 Task: Add a signature Kelvin Lee containing With heartfelt thanks and warm wishes, Kelvin Lee to email address softage.6@softage.net and add a folder Chemicals
Action: Mouse moved to (116, 112)
Screenshot: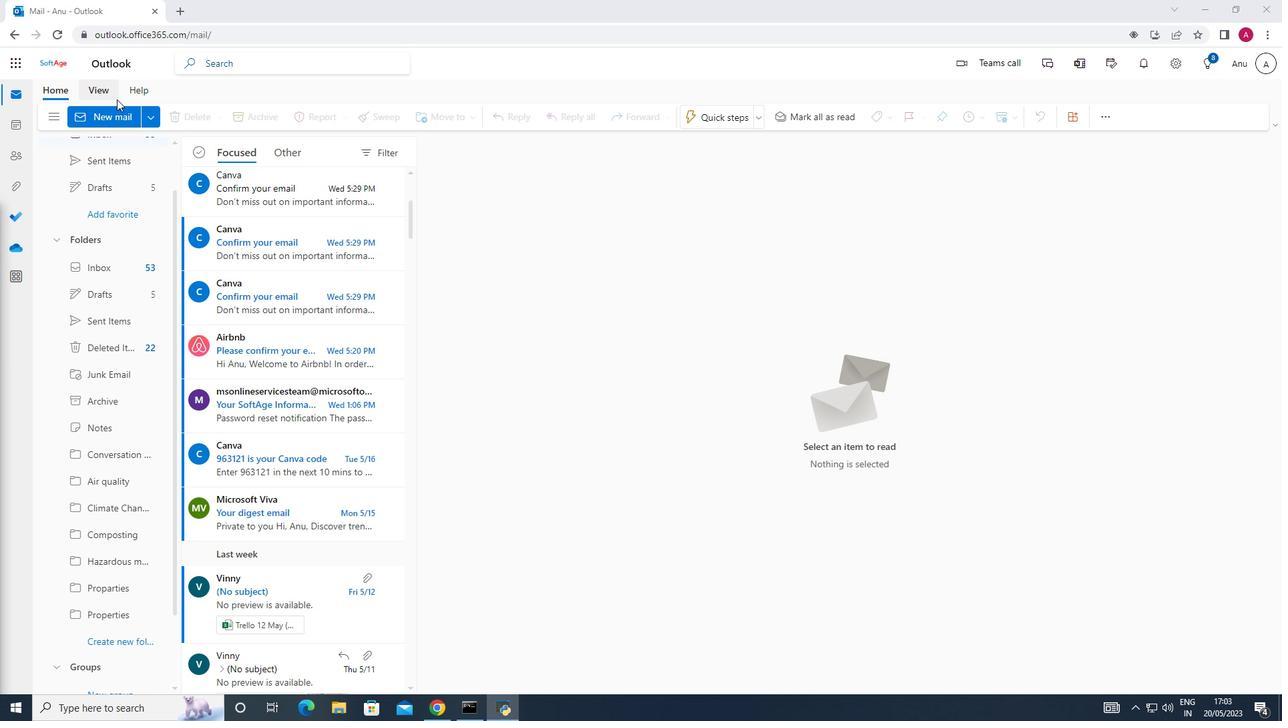 
Action: Mouse pressed left at (116, 112)
Screenshot: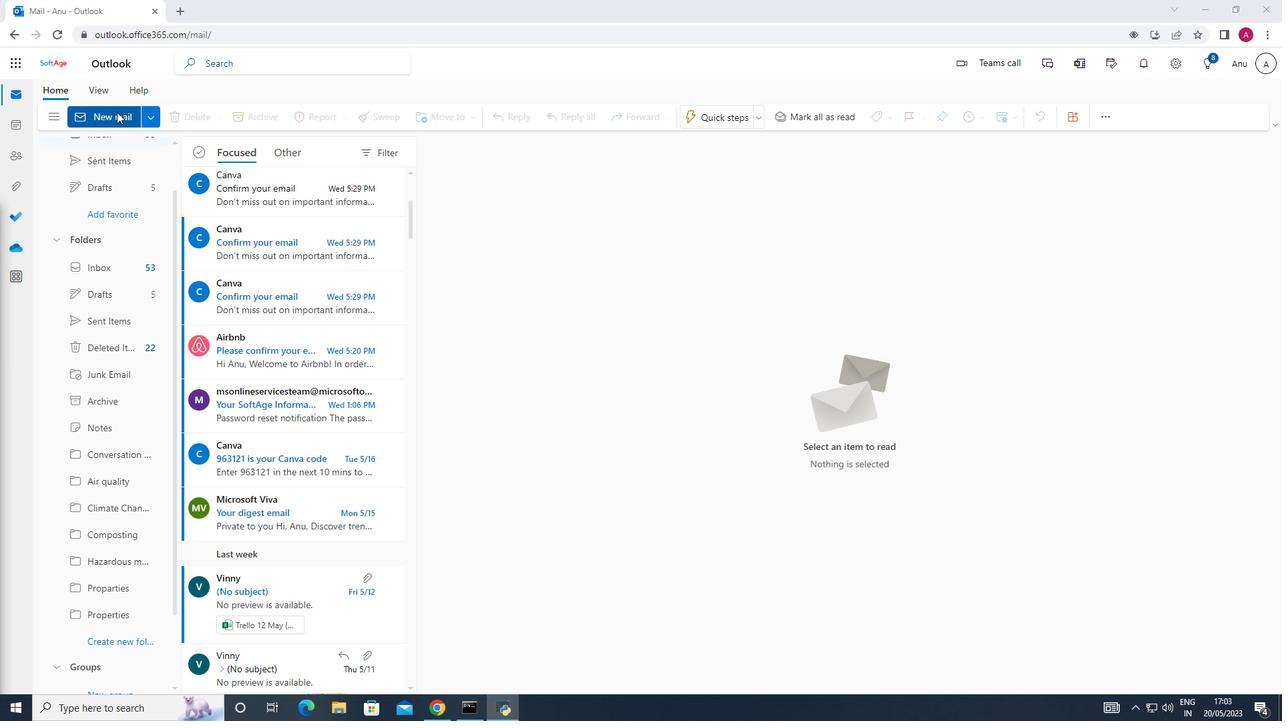 
Action: Mouse moved to (913, 117)
Screenshot: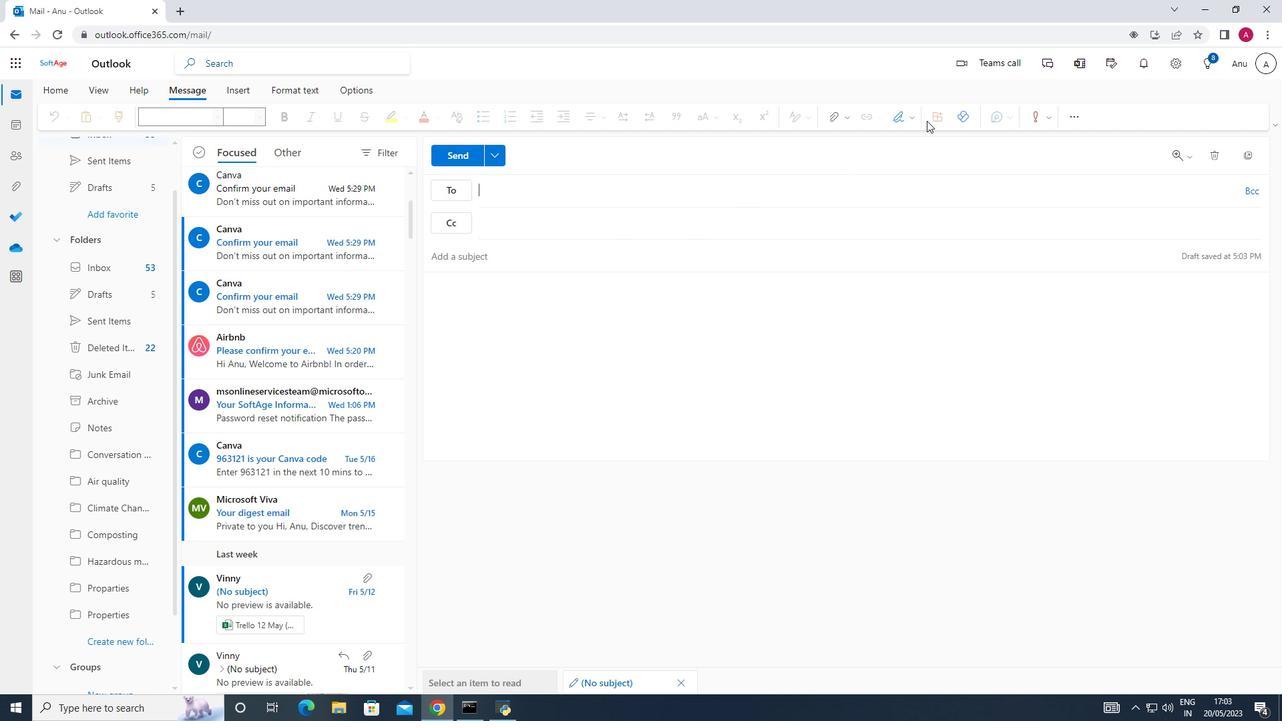 
Action: Mouse pressed left at (913, 117)
Screenshot: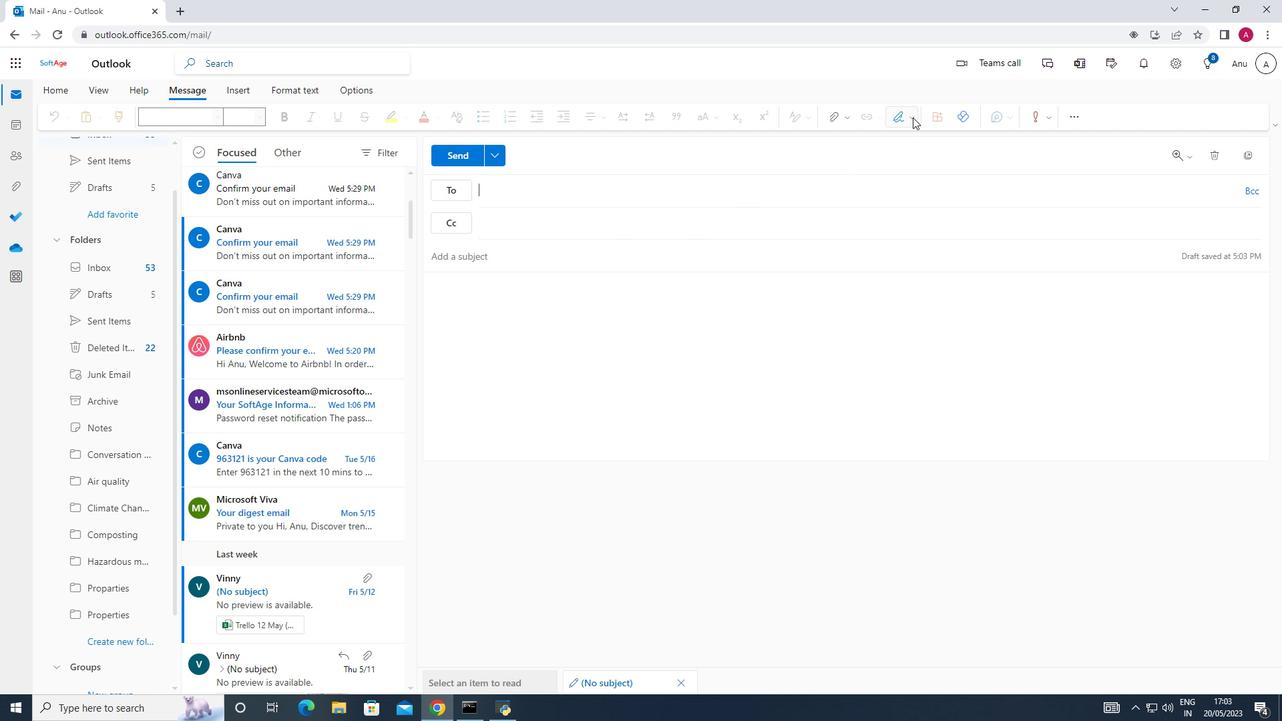 
Action: Mouse moved to (895, 168)
Screenshot: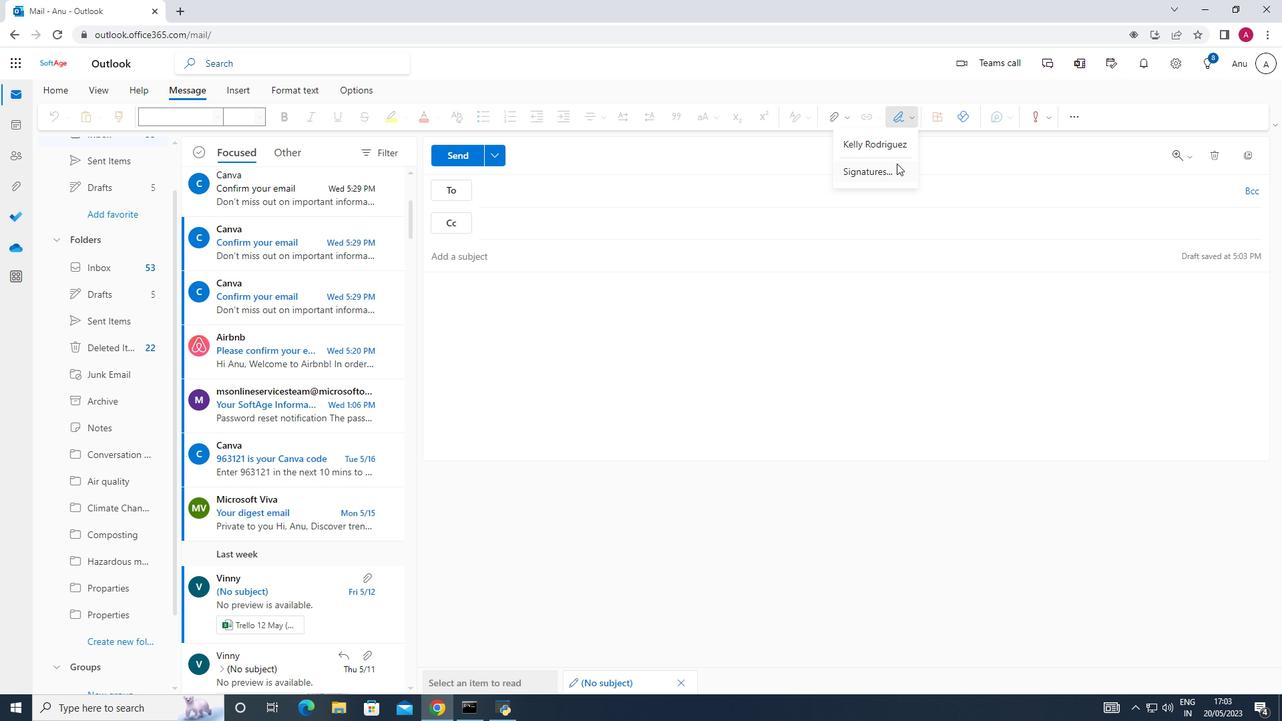 
Action: Mouse pressed left at (895, 168)
Screenshot: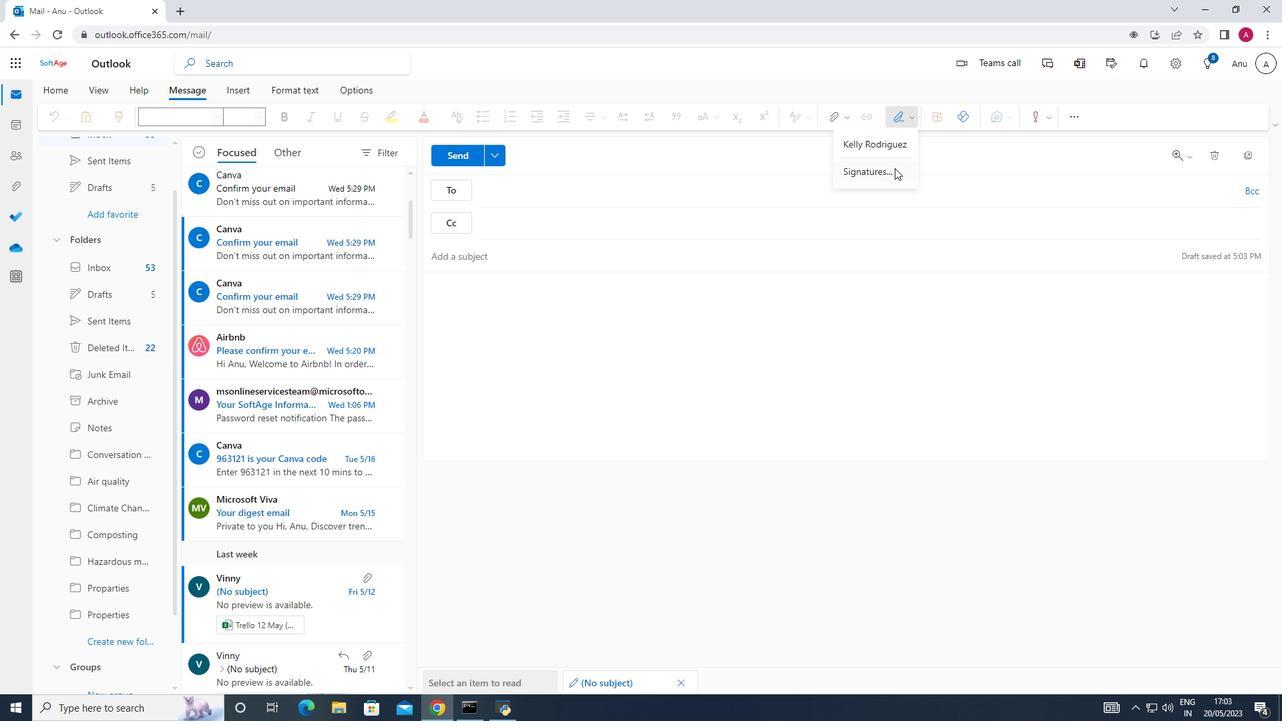 
Action: Mouse moved to (892, 220)
Screenshot: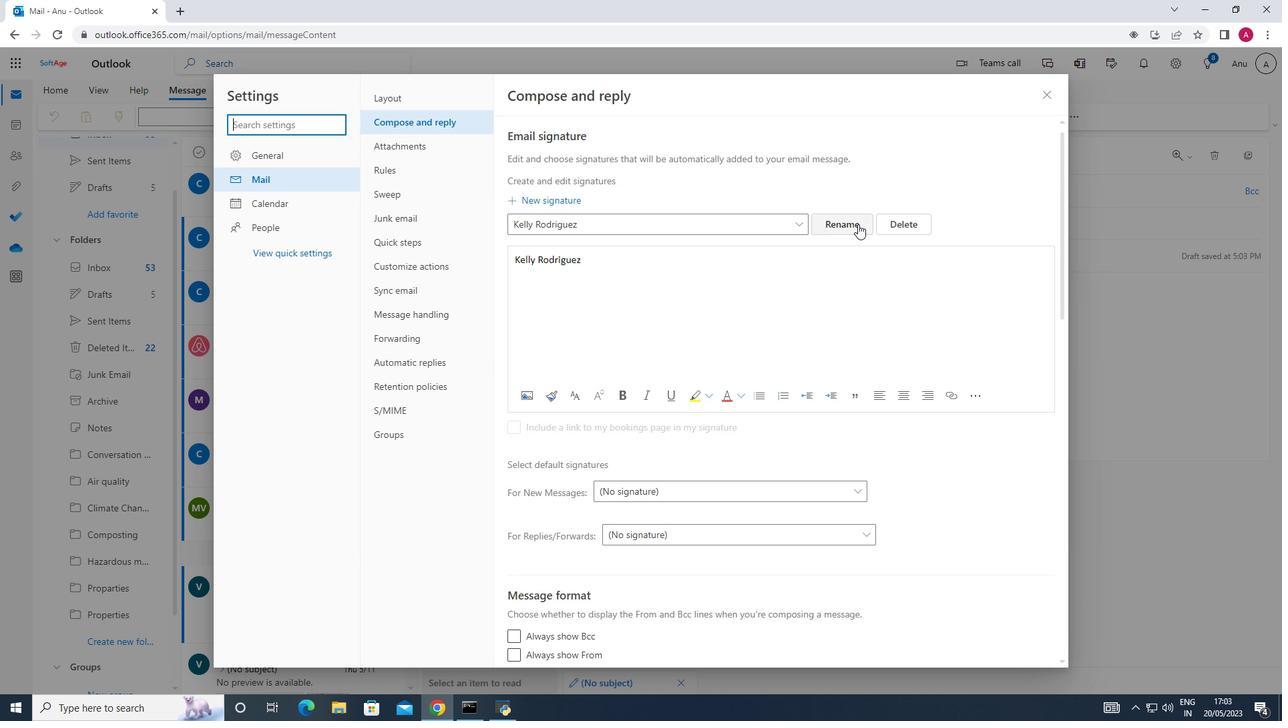 
Action: Mouse pressed left at (892, 220)
Screenshot: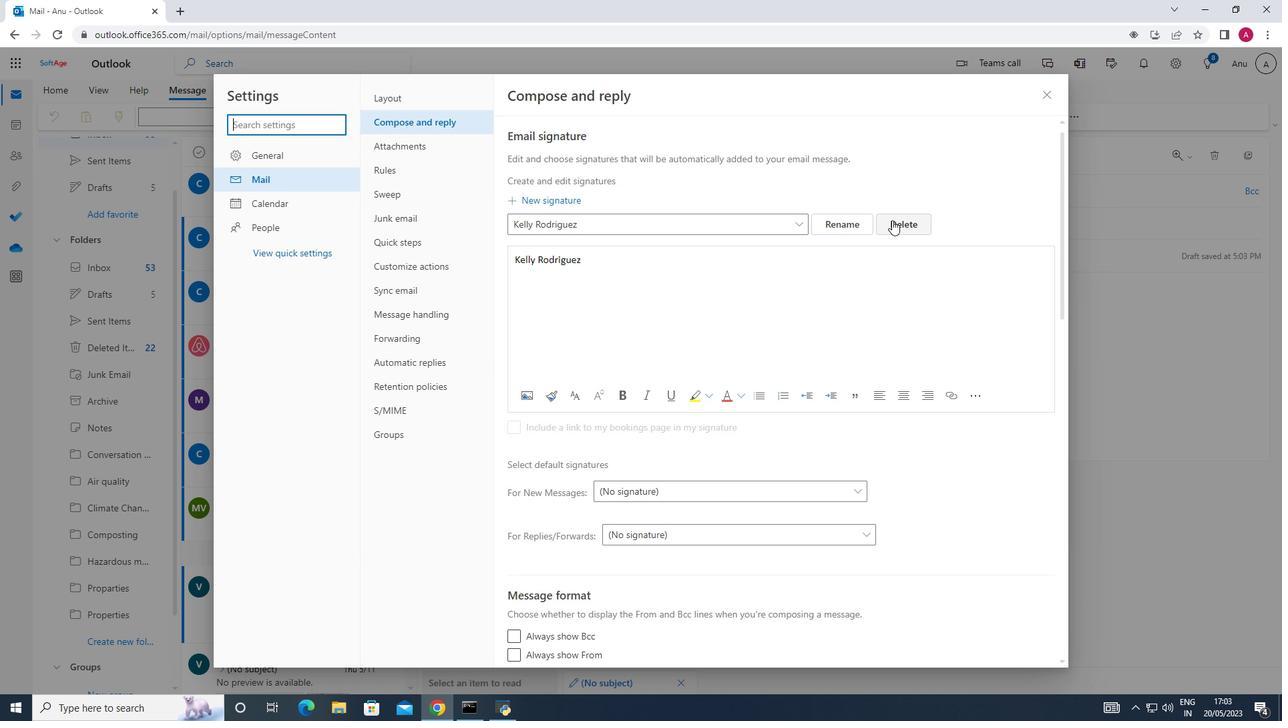 
Action: Mouse moved to (559, 223)
Screenshot: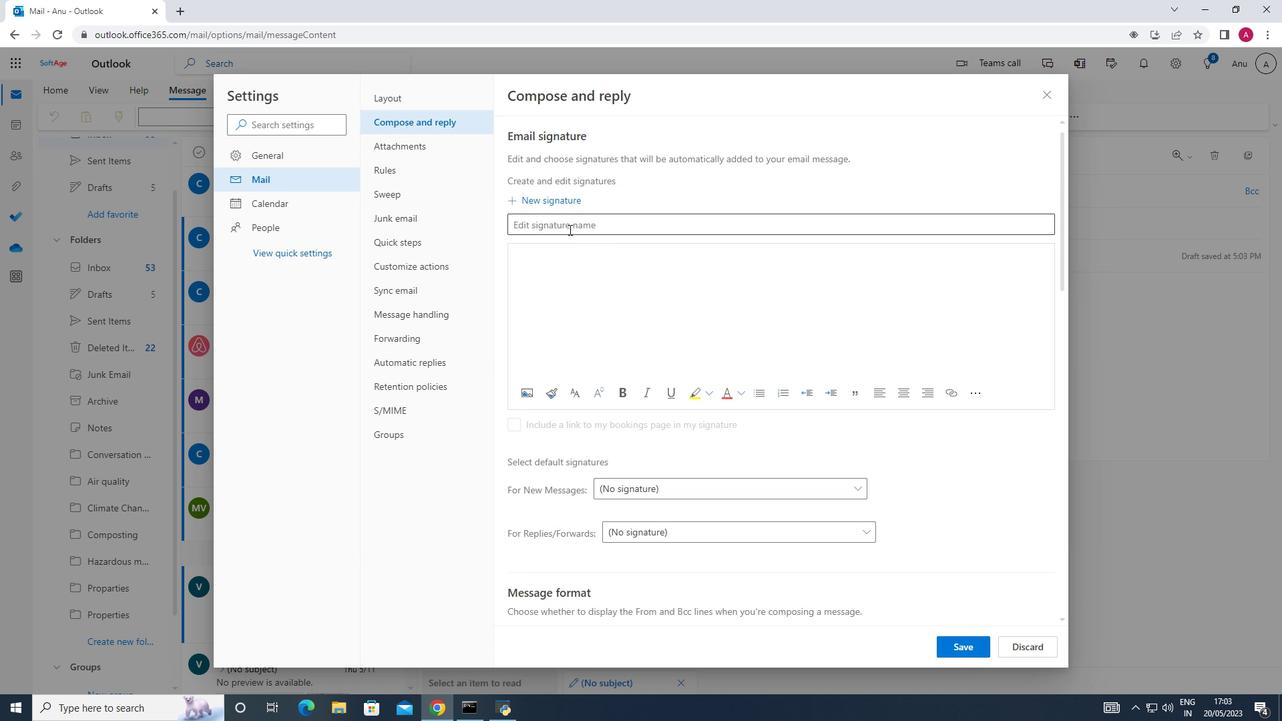 
Action: Mouse pressed left at (559, 223)
Screenshot: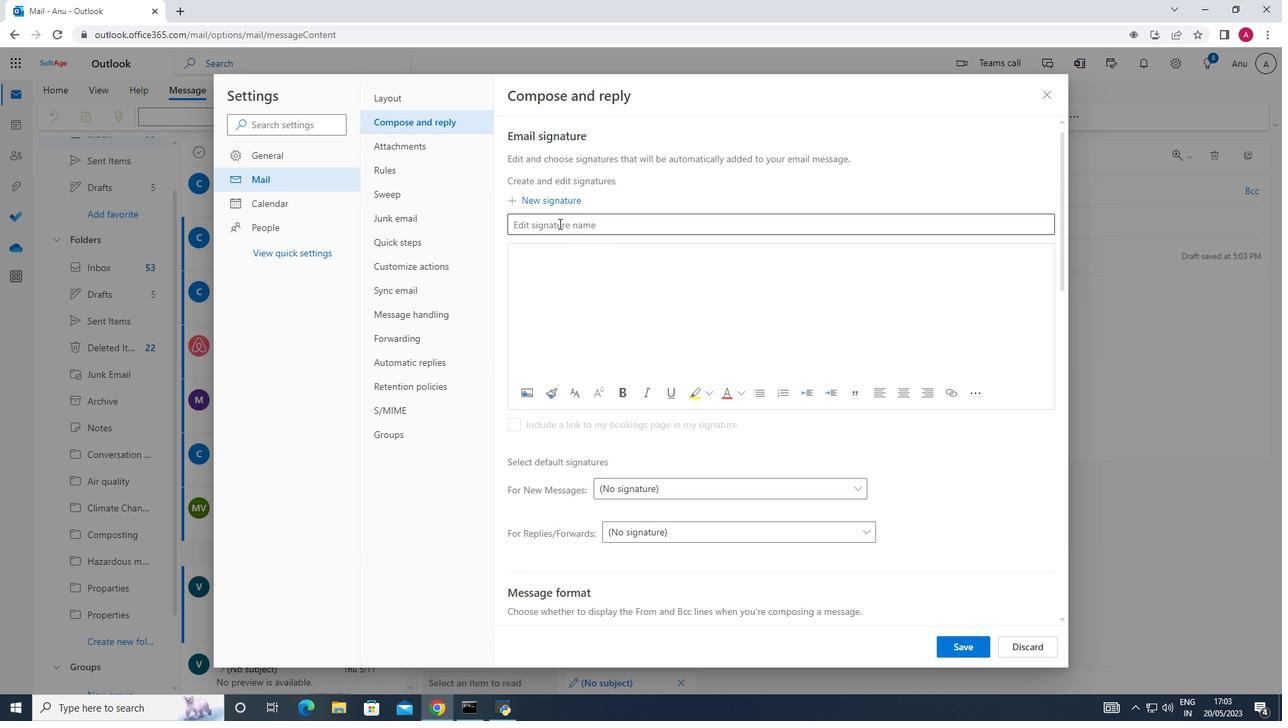 
Action: Mouse moved to (557, 221)
Screenshot: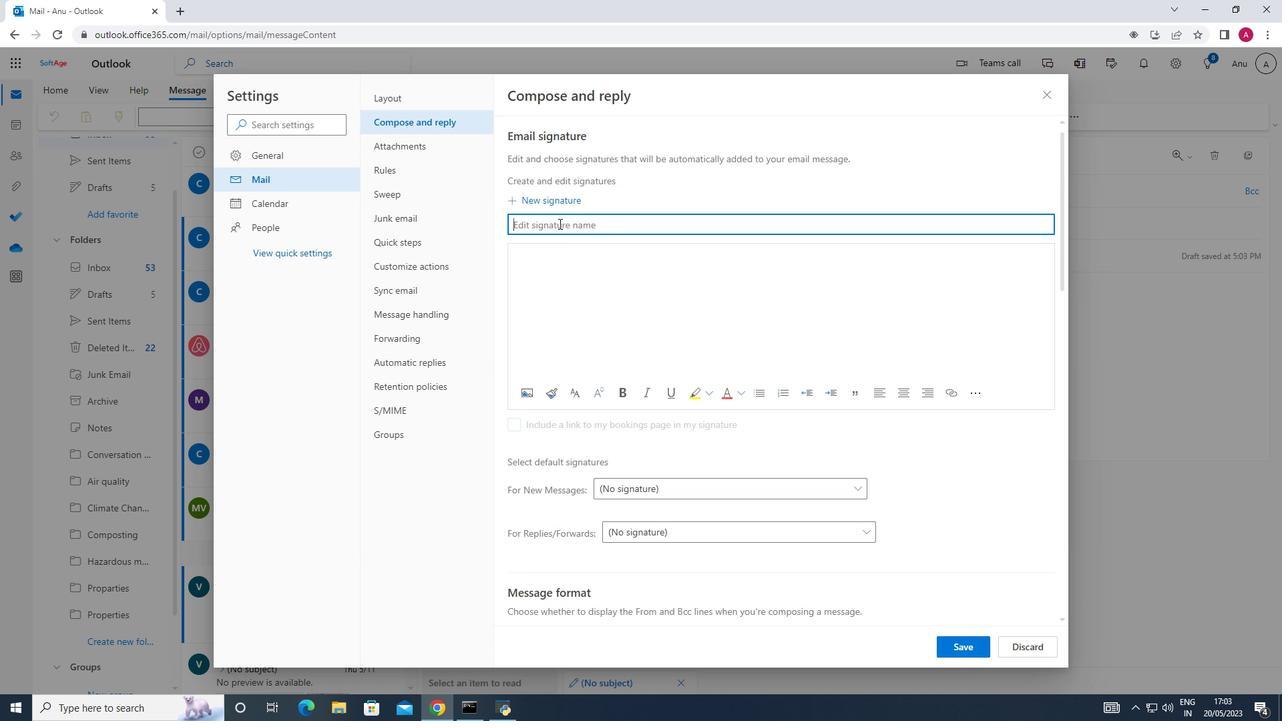 
Action: Key pressed <Key.shift>Kelvin<Key.space><Key.shift>Lee
Screenshot: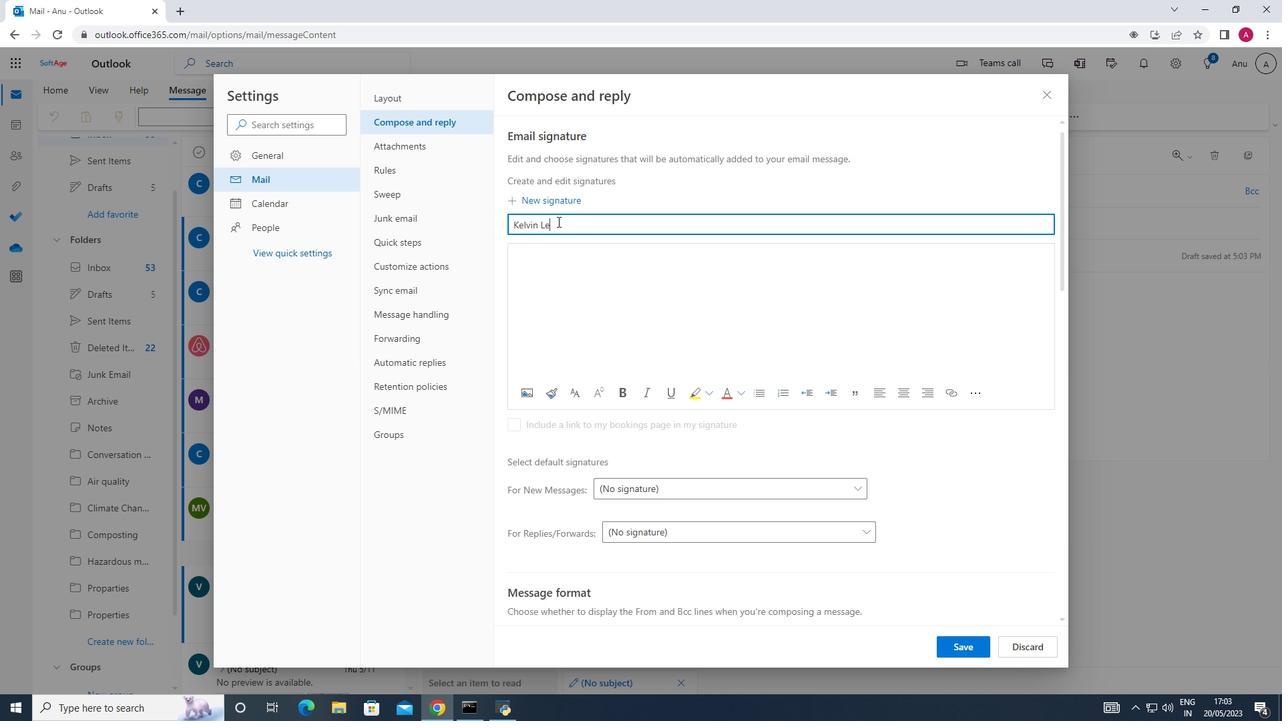 
Action: Mouse moved to (535, 248)
Screenshot: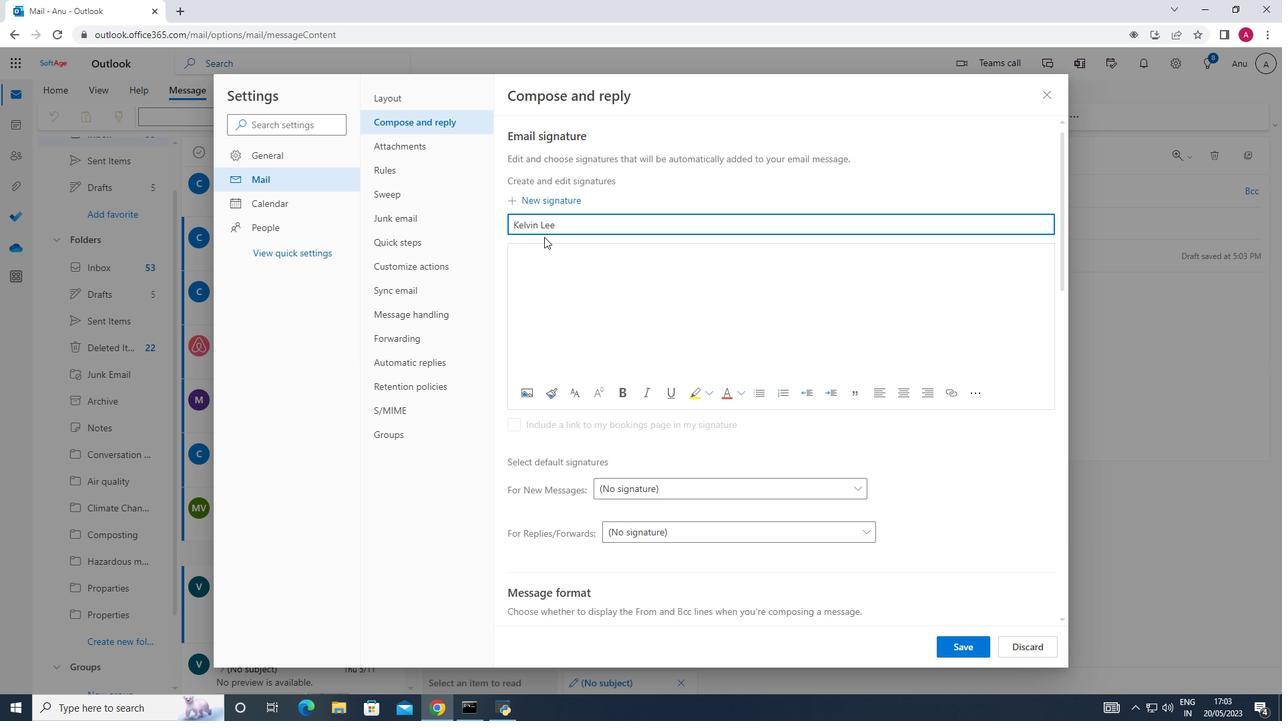 
Action: Mouse pressed left at (535, 248)
Screenshot: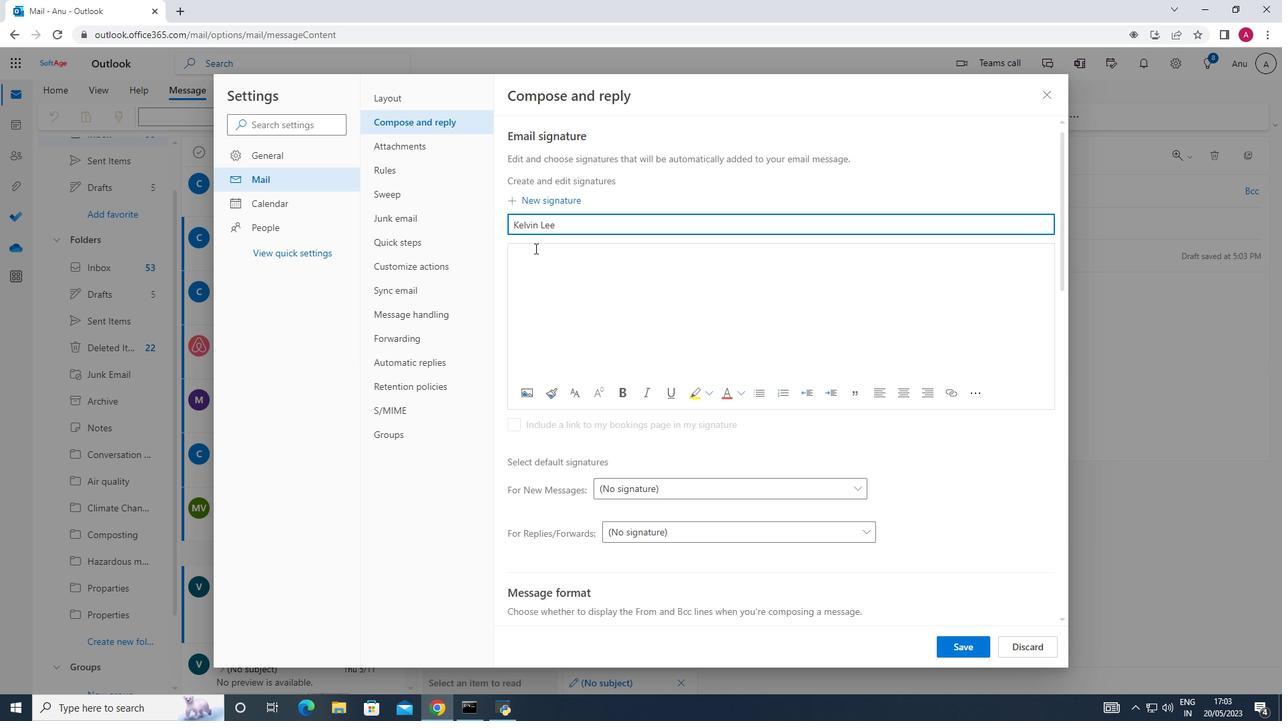 
Action: Key pressed <Key.shift><Key.shift><Key.shift><Key.shift><Key.shift><Key.shift><Key.shift><Key.shift>Kelvin<Key.space><Key.shift>Lee
Screenshot: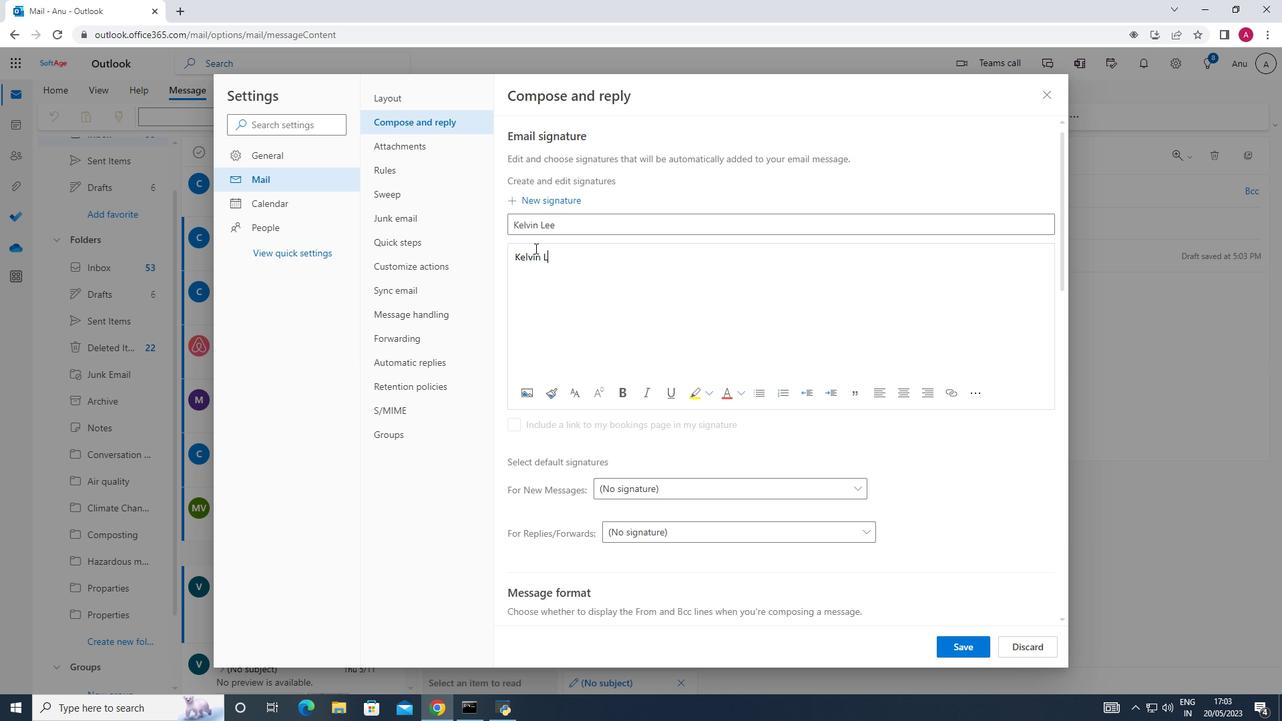 
Action: Mouse moved to (970, 648)
Screenshot: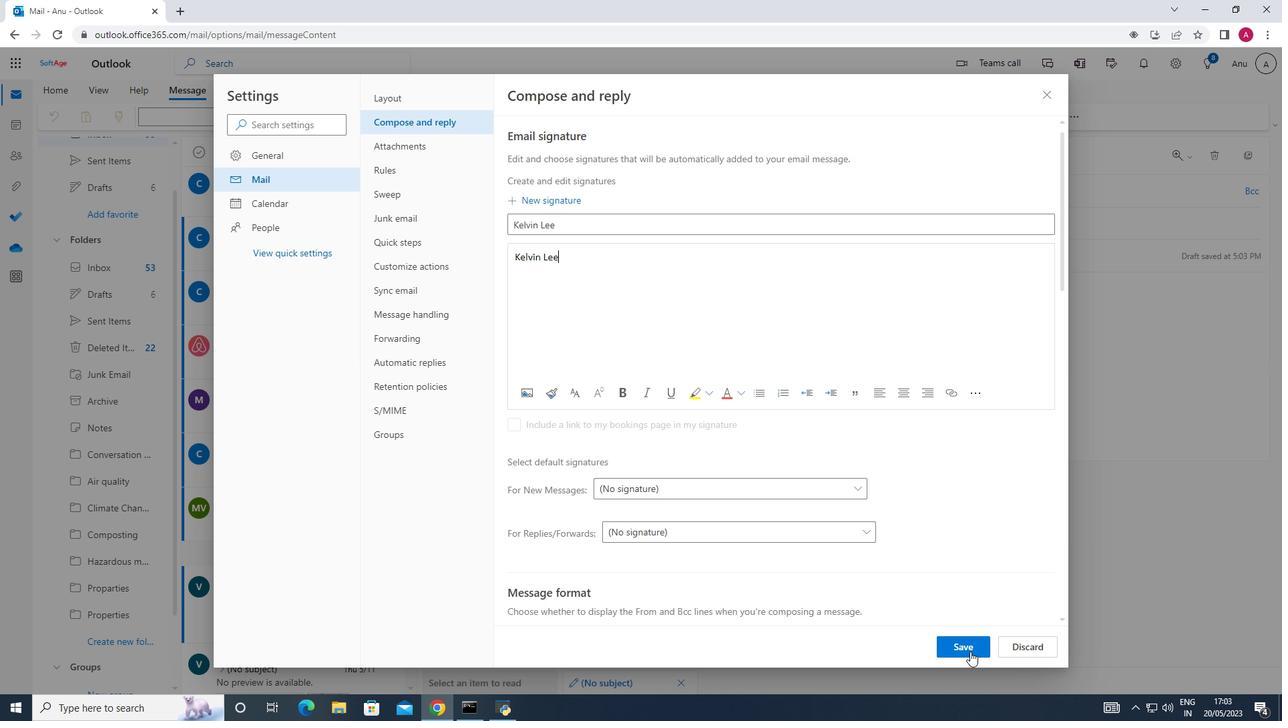 
Action: Mouse pressed left at (970, 648)
Screenshot: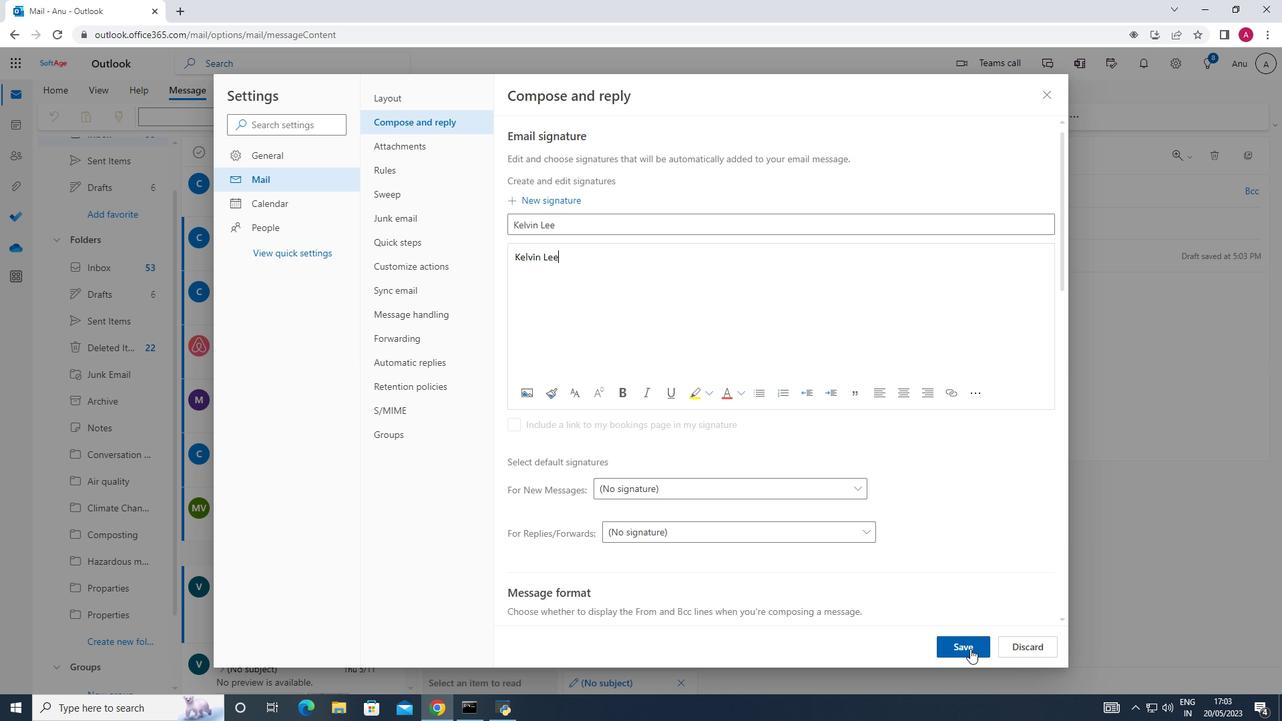 
Action: Mouse moved to (1046, 89)
Screenshot: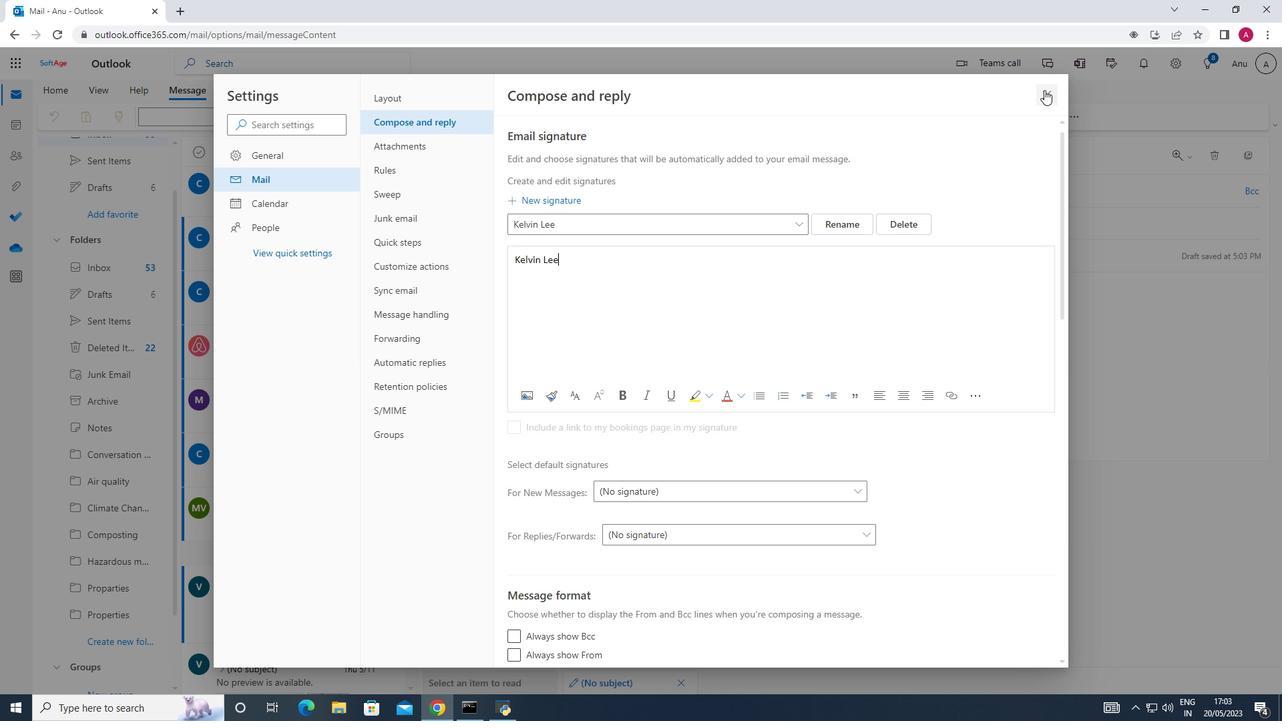 
Action: Mouse pressed left at (1046, 89)
Screenshot: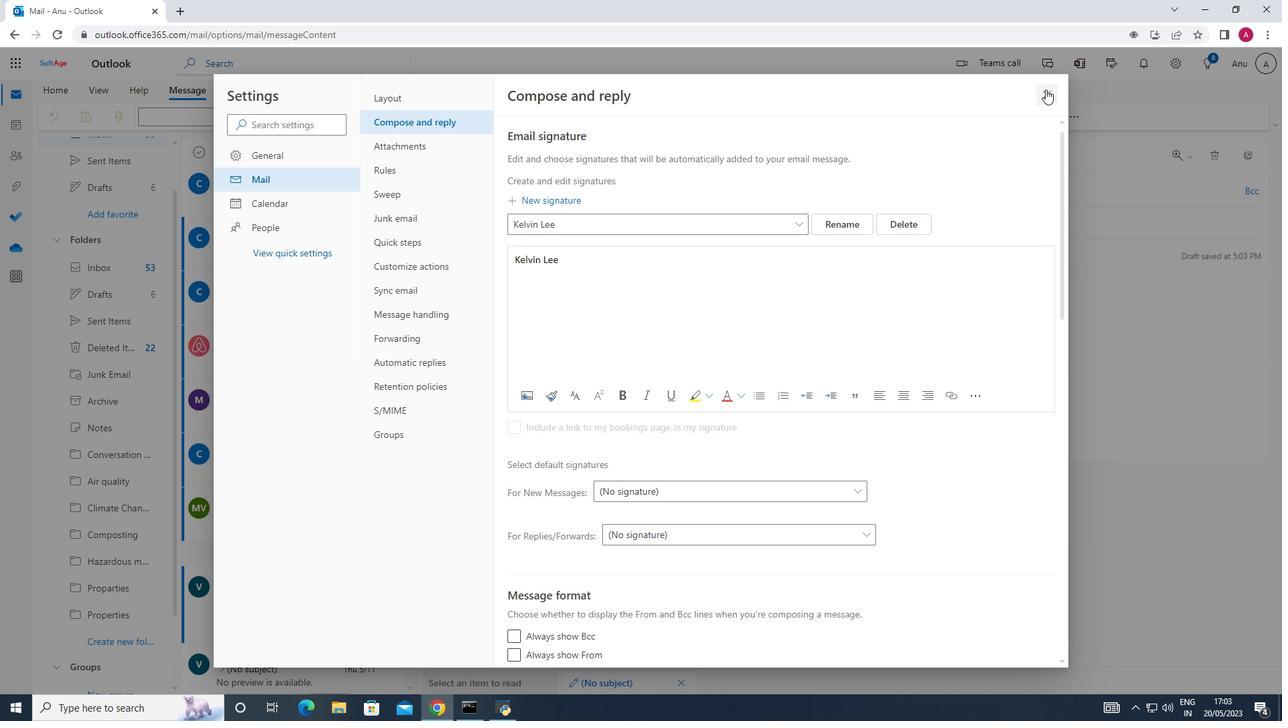 
Action: Mouse moved to (454, 262)
Screenshot: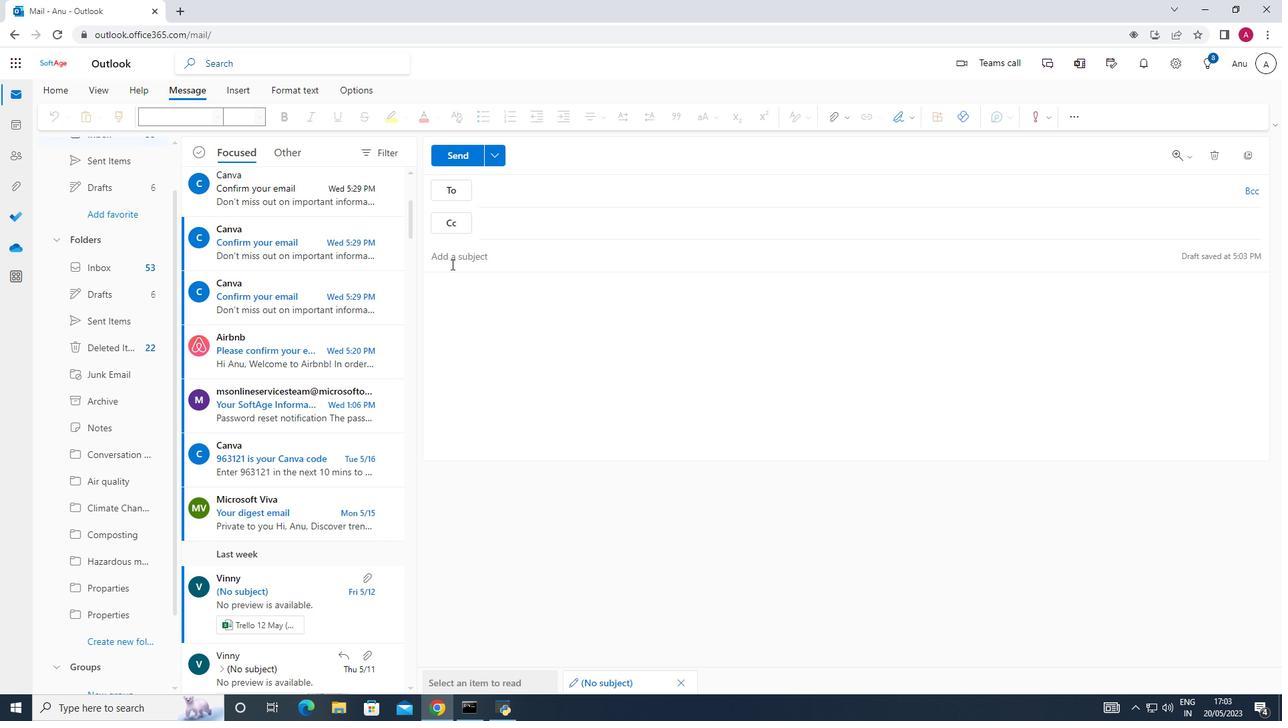 
Action: Mouse pressed left at (454, 262)
Screenshot: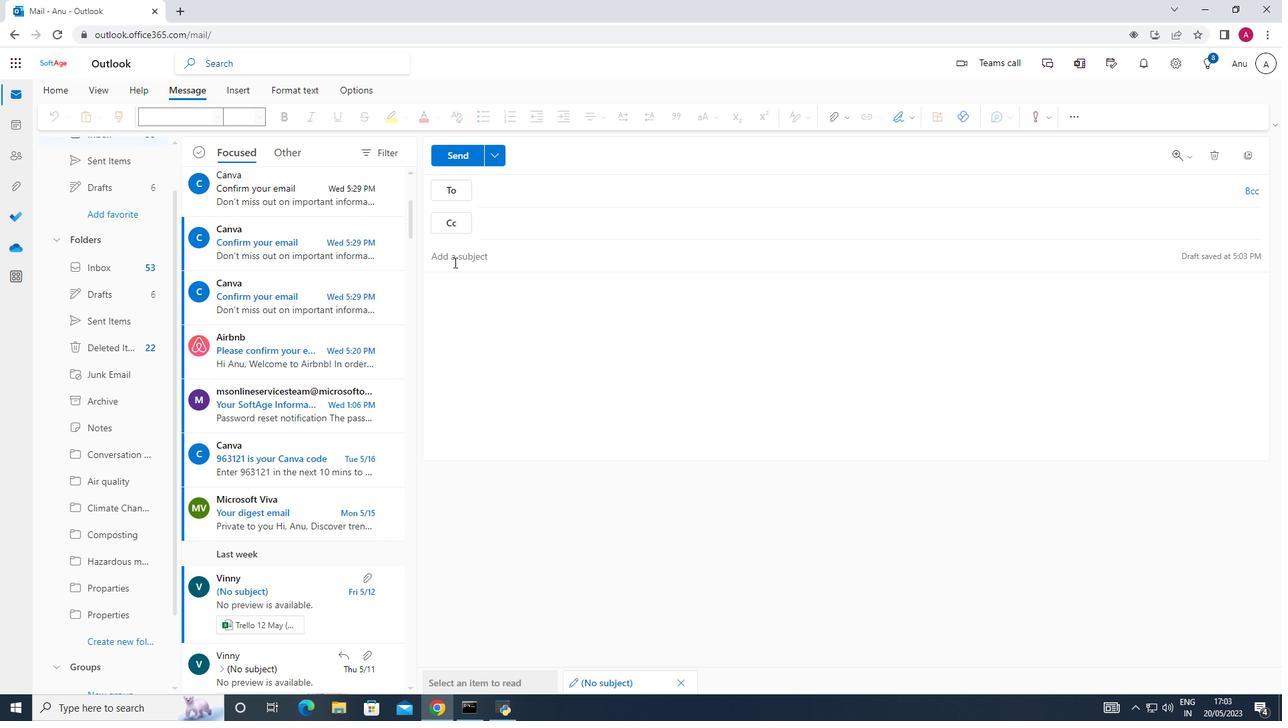 
Action: Key pressed <Key.shift><Key.shift>Heartfelt<Key.space><Key.shift>Thanks<Key.space><Key.shift>And<Key.space><Key.shift><Key.shift><Key.shift><Key.shift><Key.shift><Key.shift><Key.shift>Warm<Key.space><Key.shift><Key.shift><Key.shift>Wishes
Screenshot: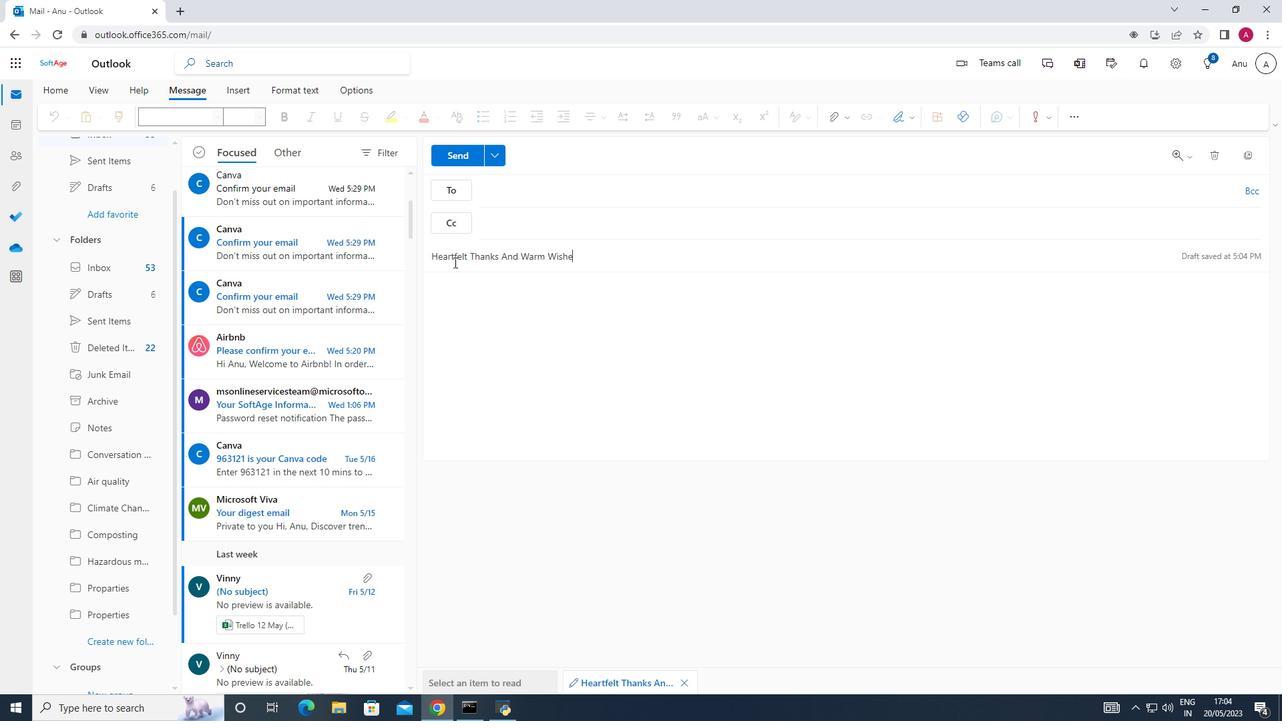 
Action: Mouse moved to (581, 261)
Screenshot: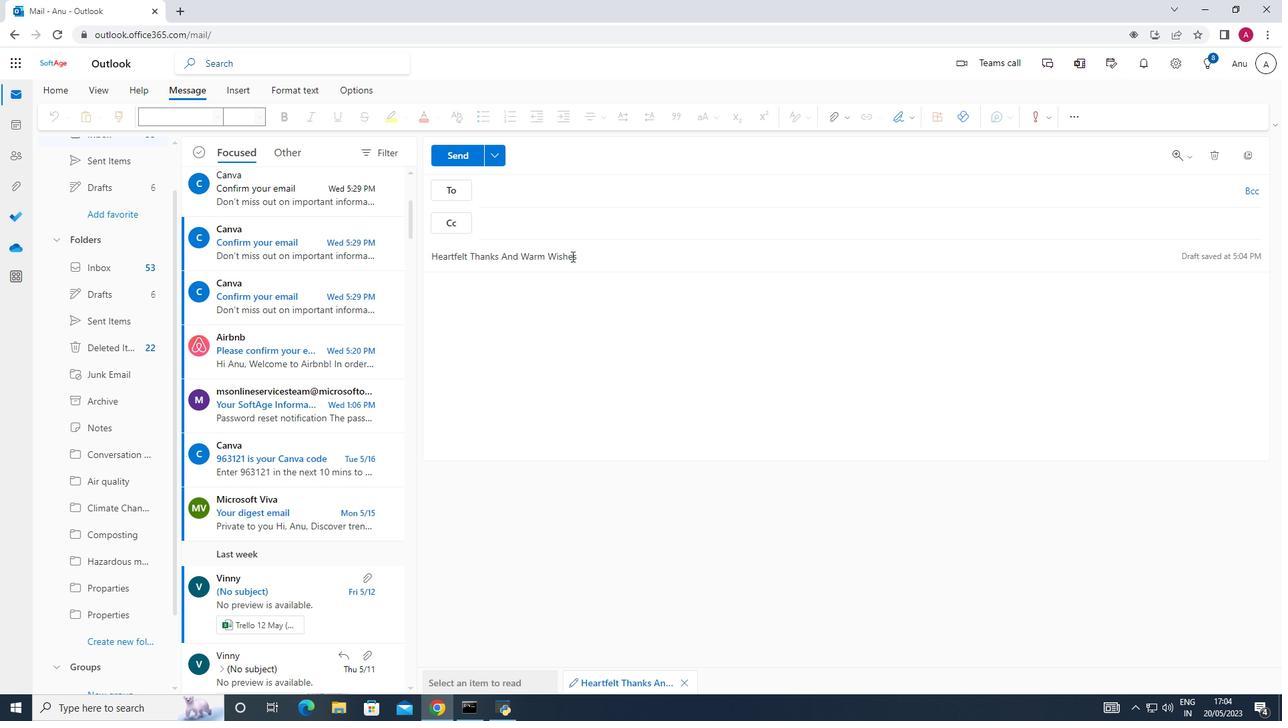 
Action: Mouse pressed left at (581, 261)
Screenshot: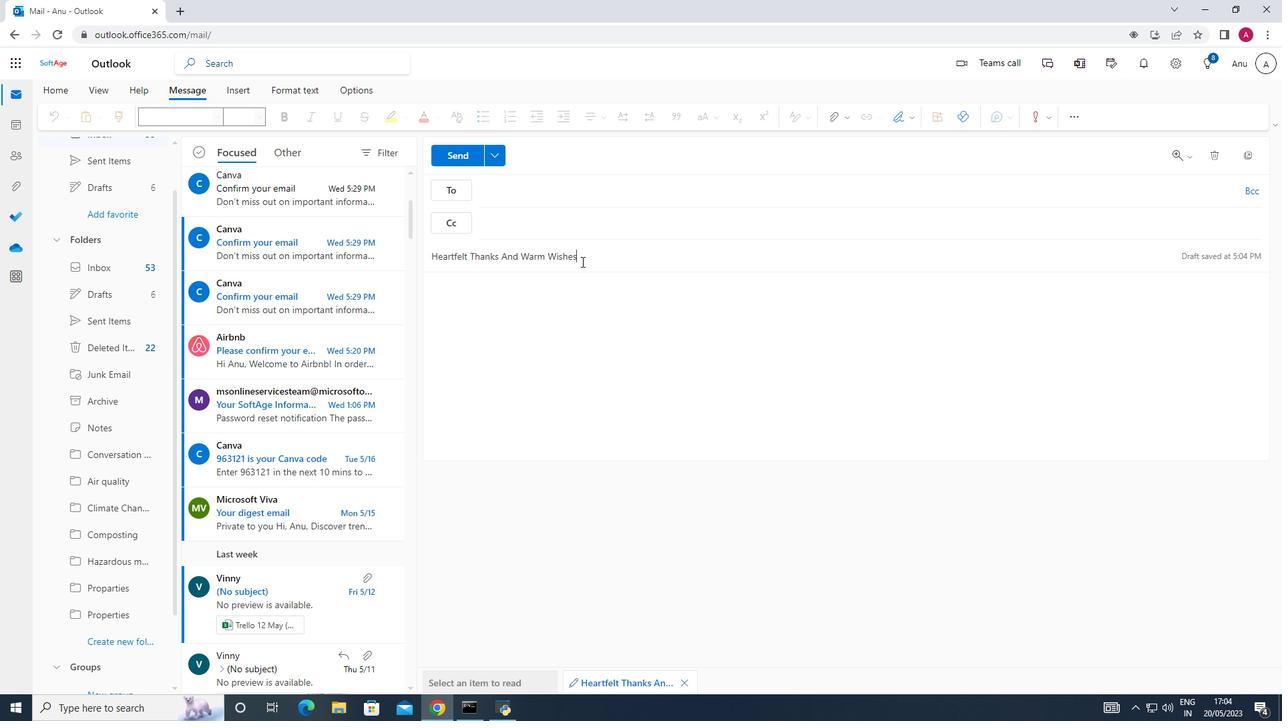 
Action: Mouse moved to (431, 261)
Screenshot: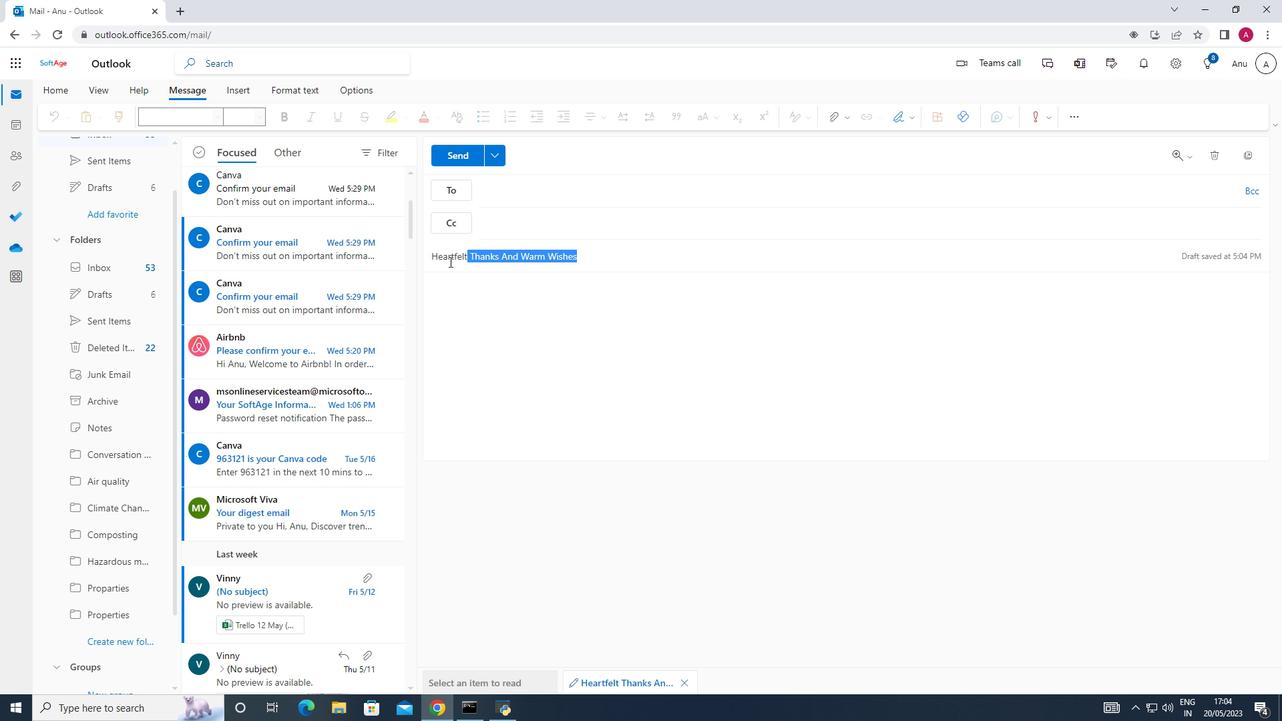 
Action: Key pressed ctrl+X
Screenshot: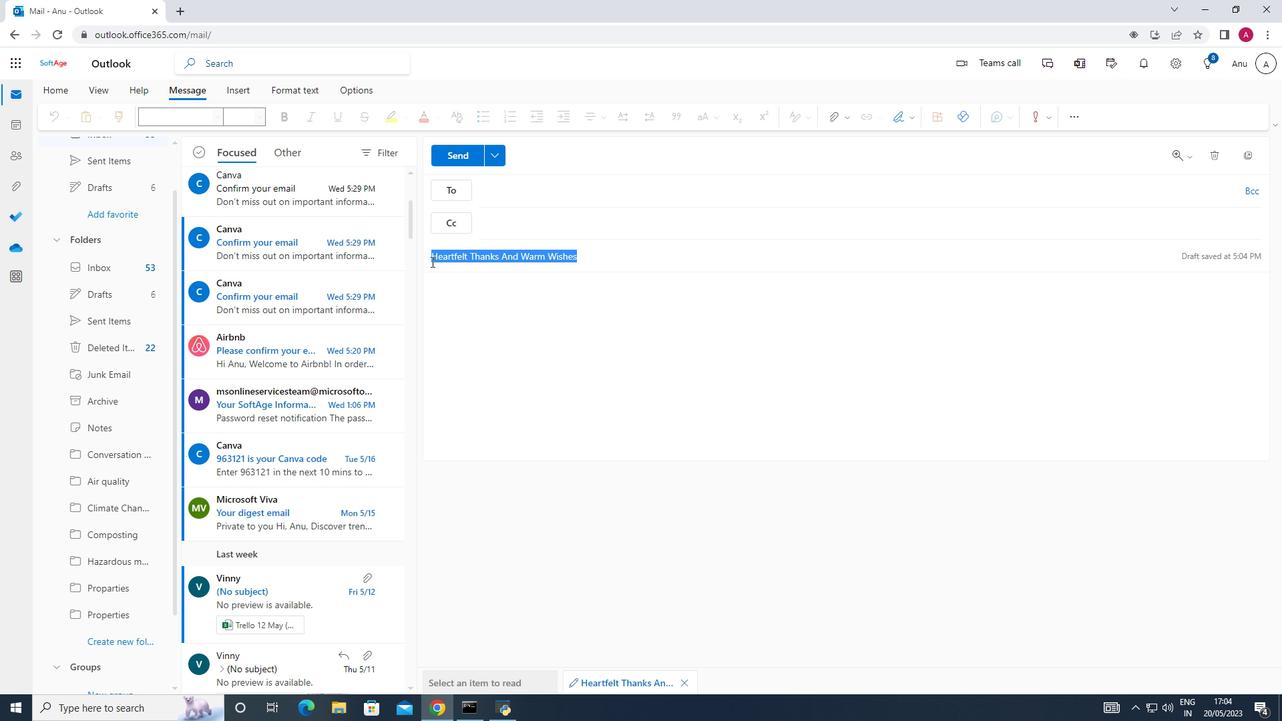 
Action: Mouse moved to (443, 303)
Screenshot: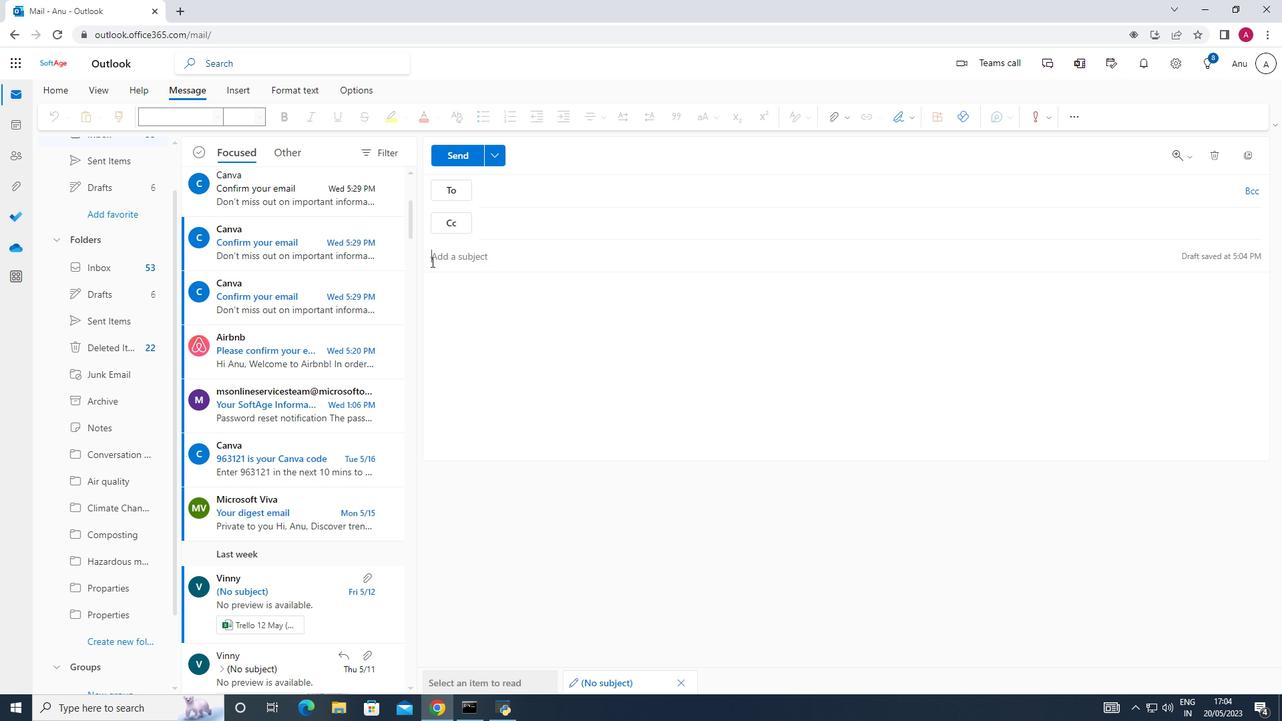 
Action: Mouse pressed left at (443, 303)
Screenshot: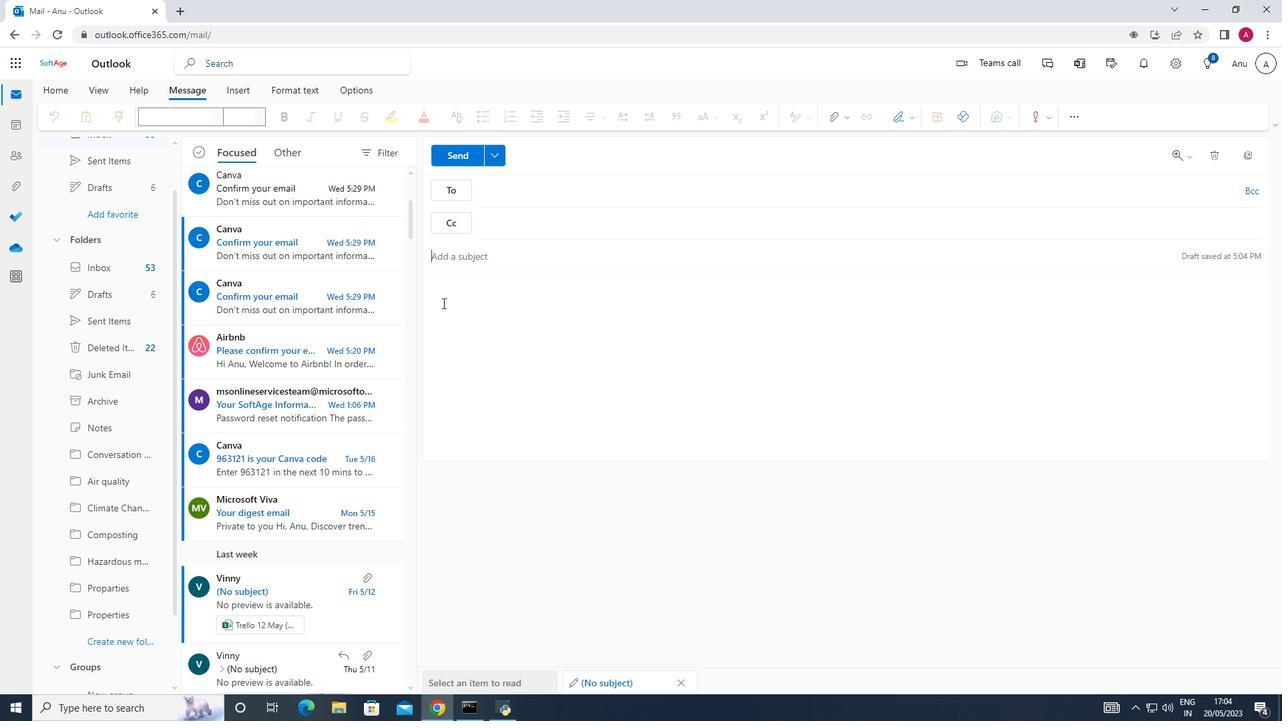 
Action: Key pressed ctrl+V
Screenshot: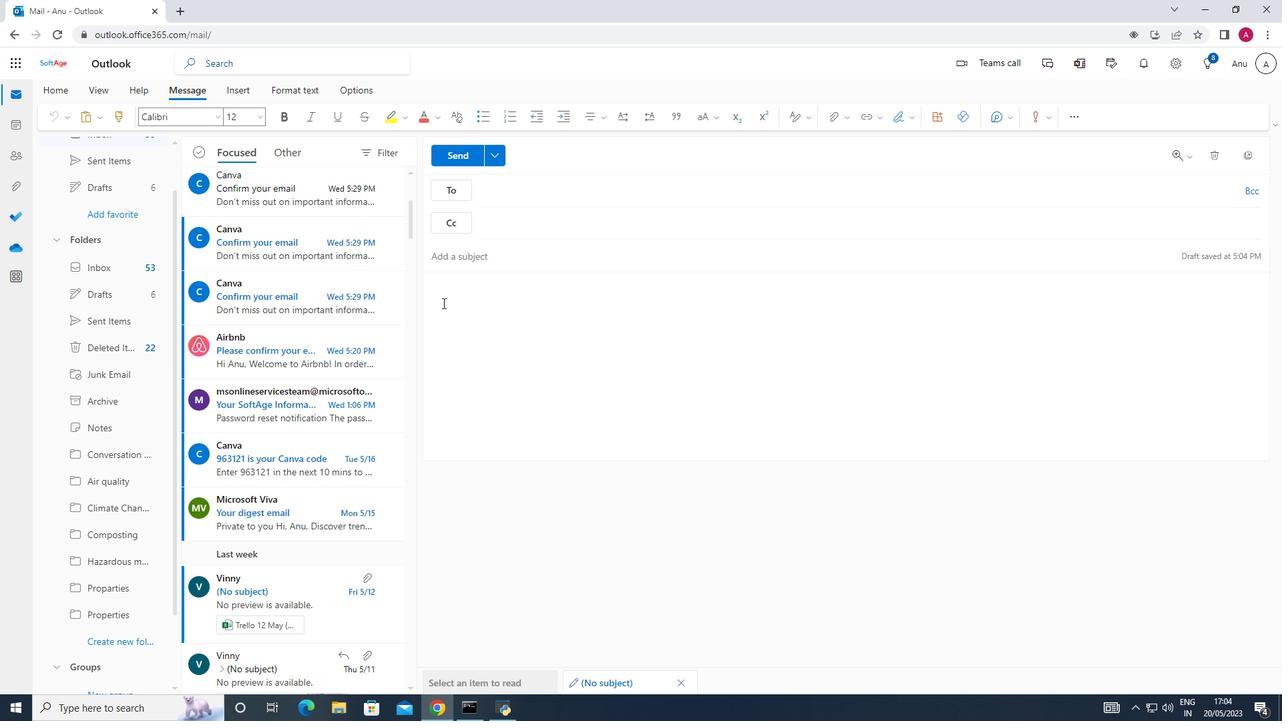 
Action: Mouse moved to (509, 292)
Screenshot: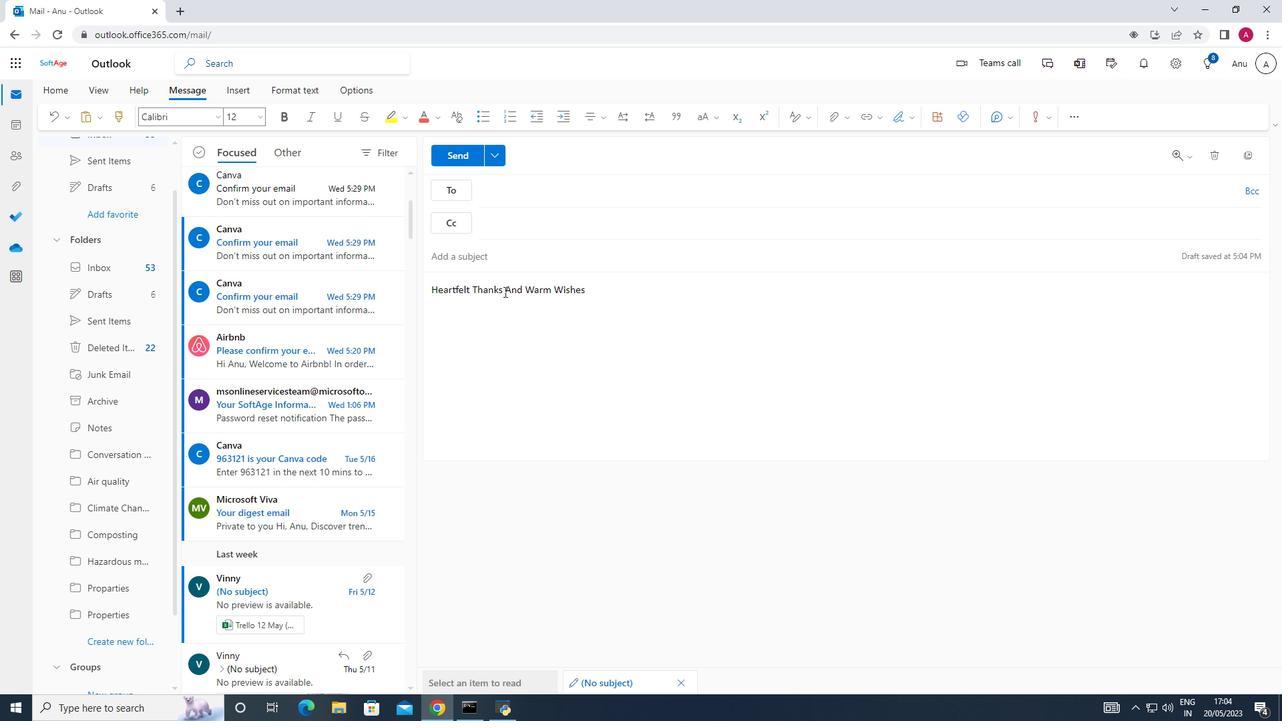 
Action: Key pressed .
Screenshot: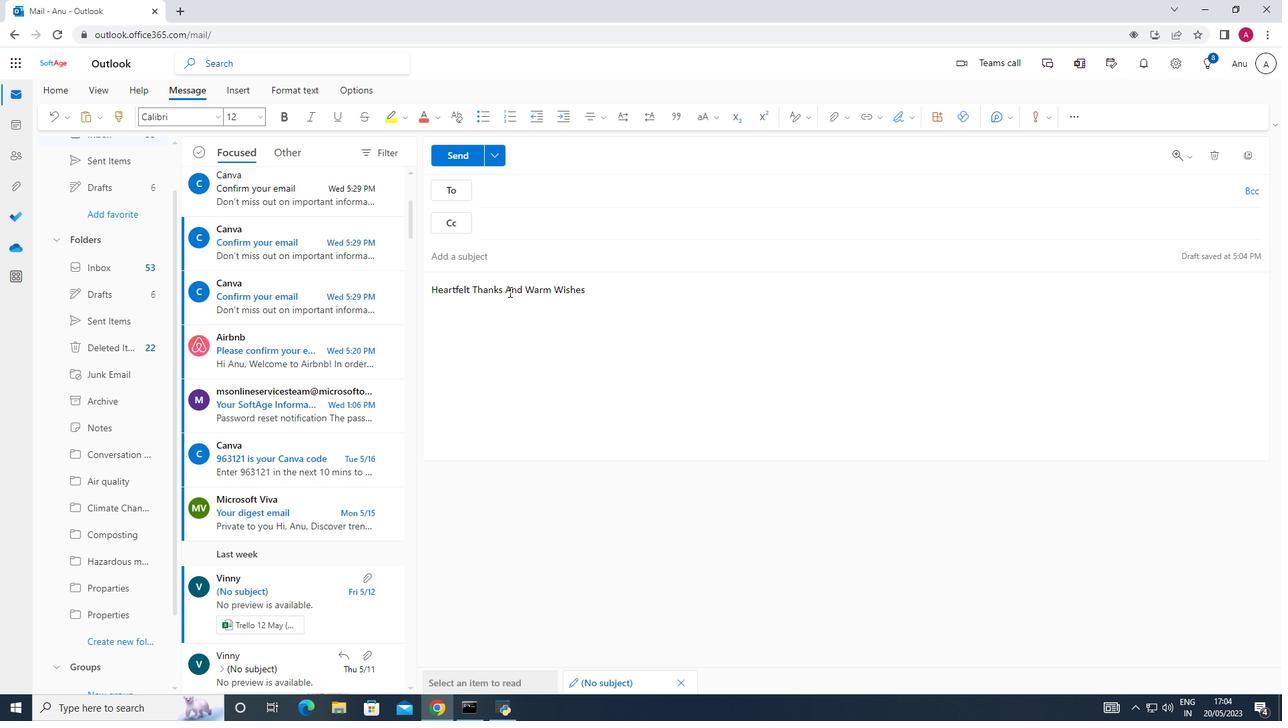 
Action: Mouse moved to (494, 190)
Screenshot: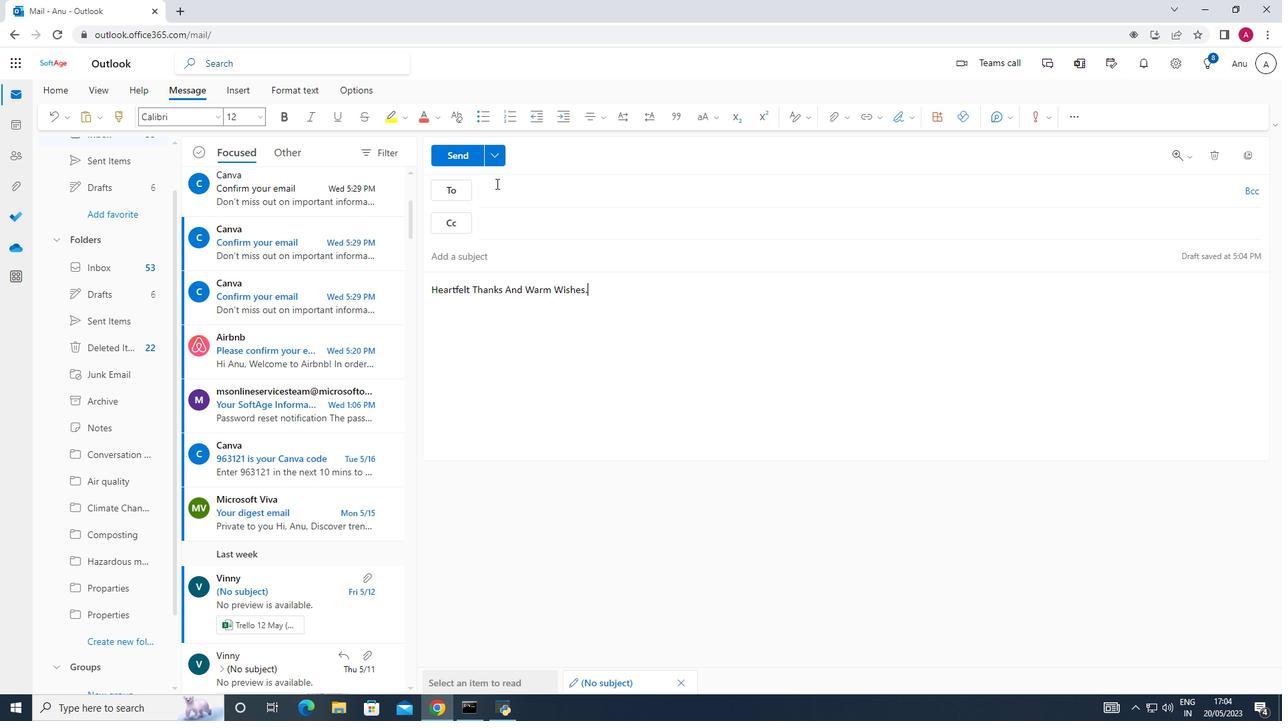 
Action: Mouse pressed left at (494, 190)
Screenshot: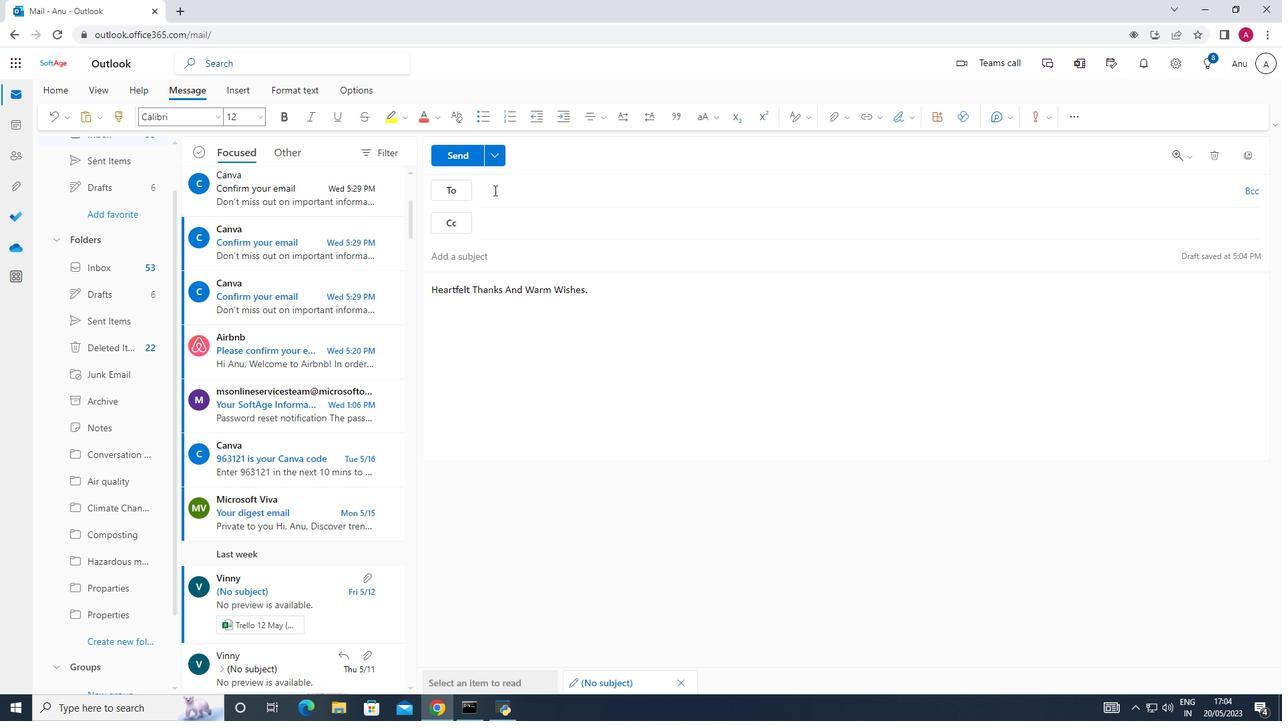 
Action: Key pressed <Key.shift>Softage.6<Key.shift>@softage.net
Screenshot: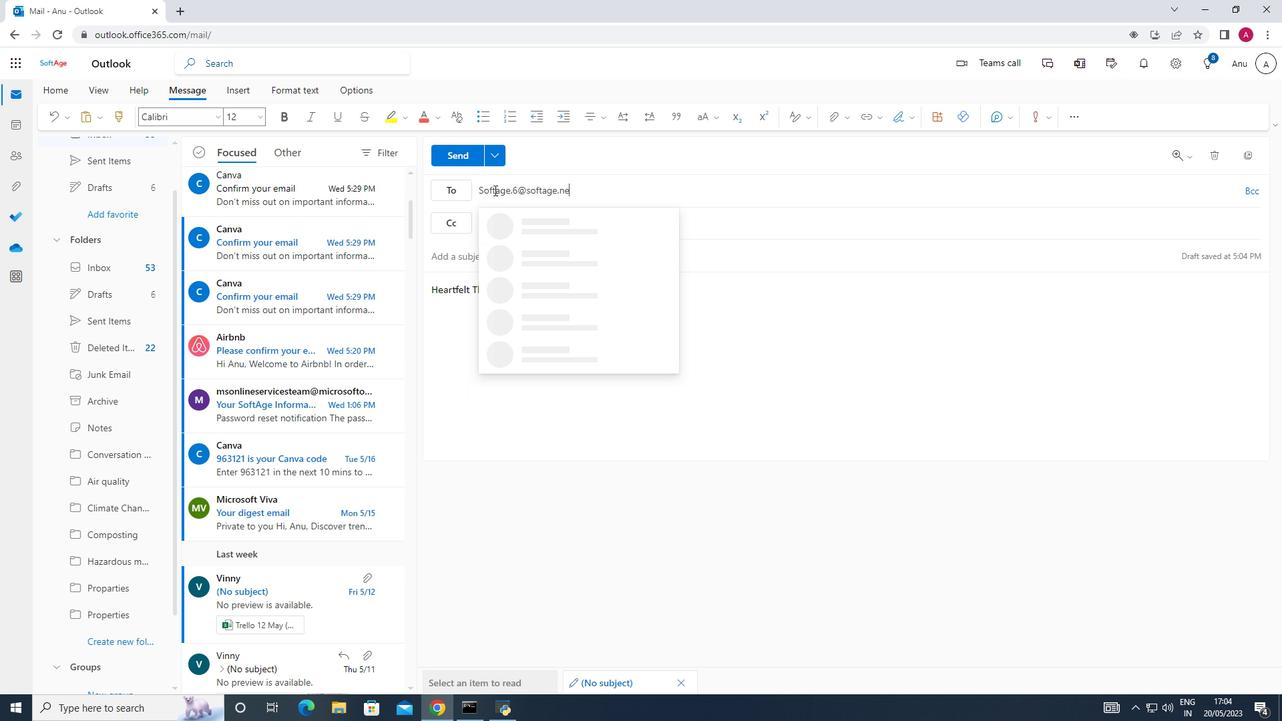 
Action: Mouse moved to (558, 231)
Screenshot: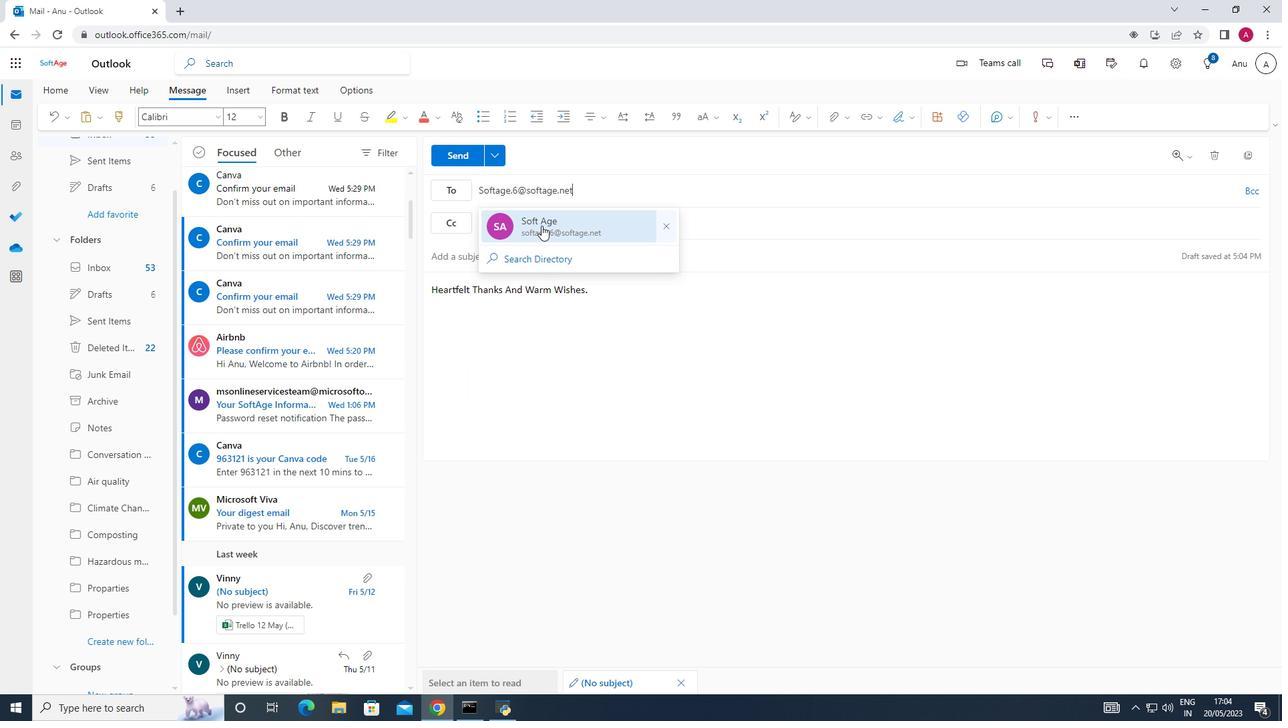 
Action: Mouse pressed left at (558, 231)
Screenshot: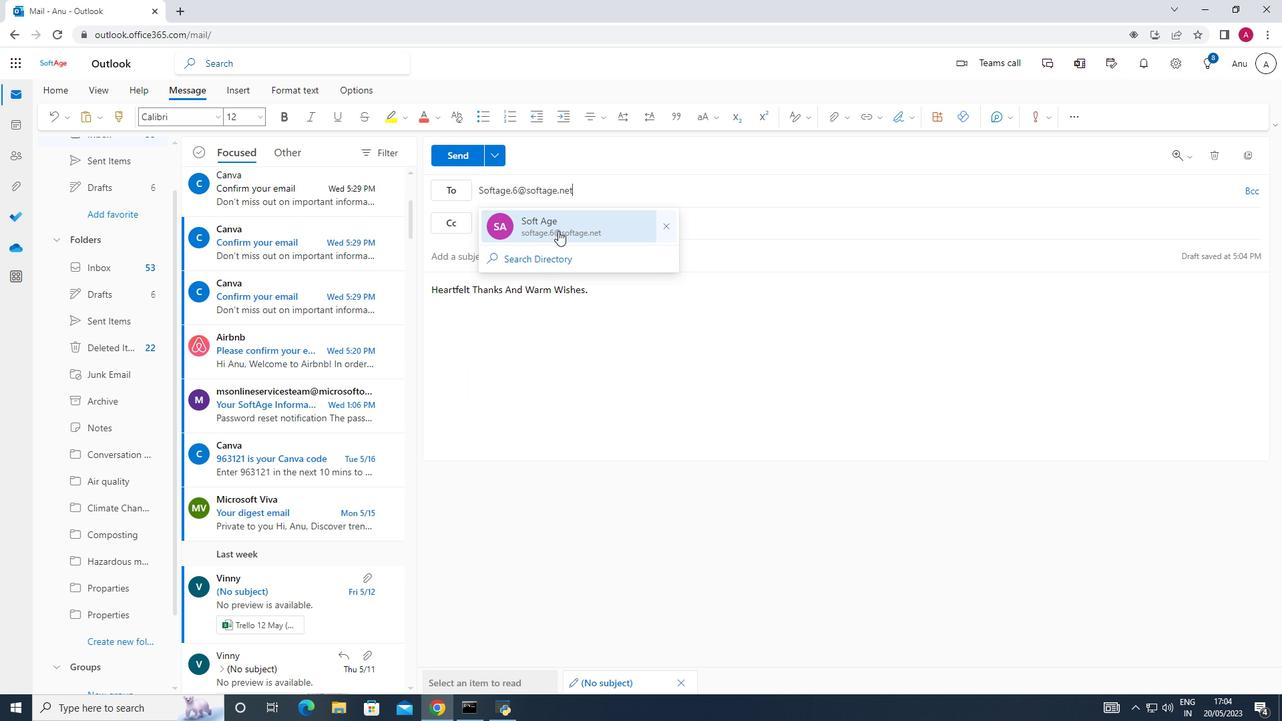 
Action: Mouse moved to (106, 537)
Screenshot: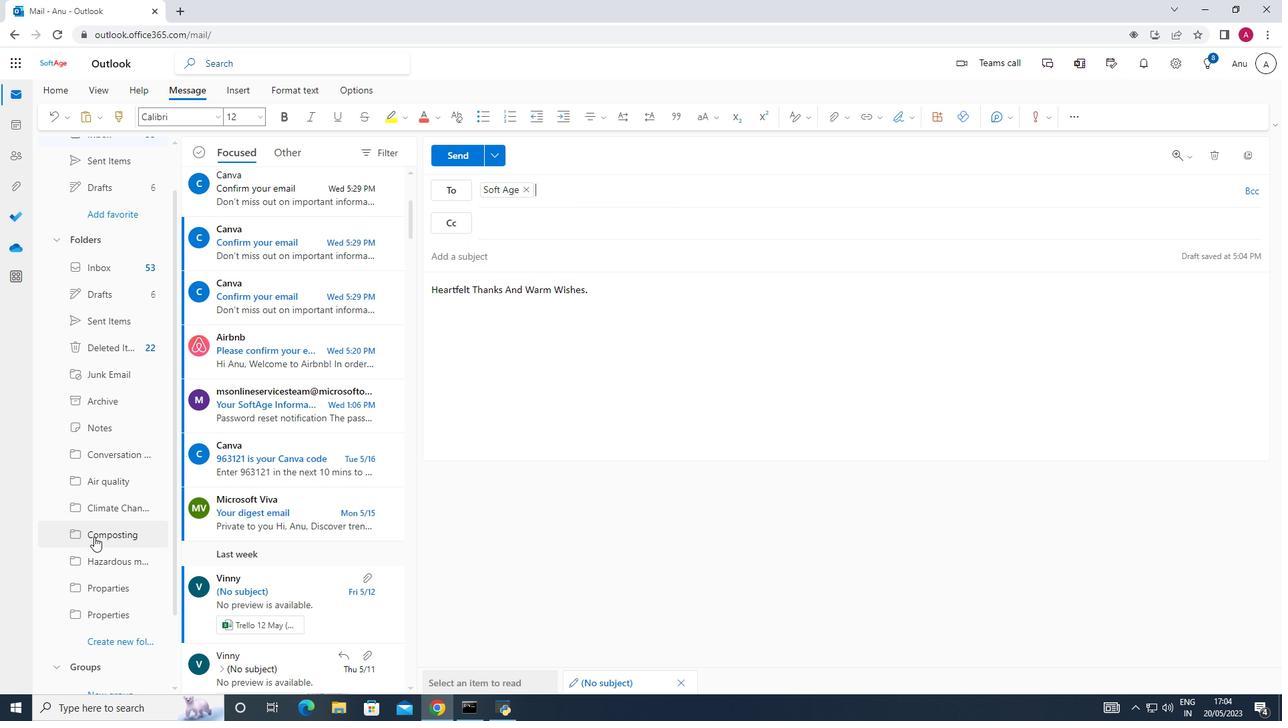 
Action: Mouse scrolled (106, 536) with delta (0, 0)
Screenshot: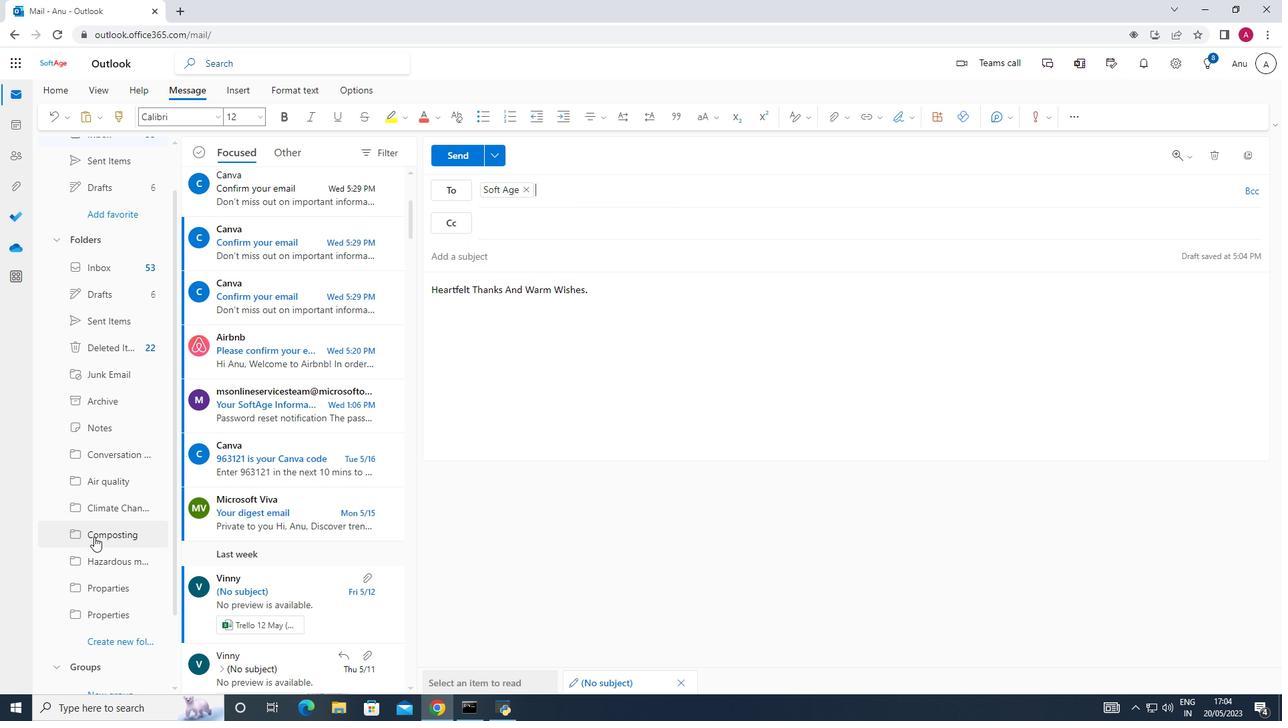 
Action: Mouse moved to (108, 537)
Screenshot: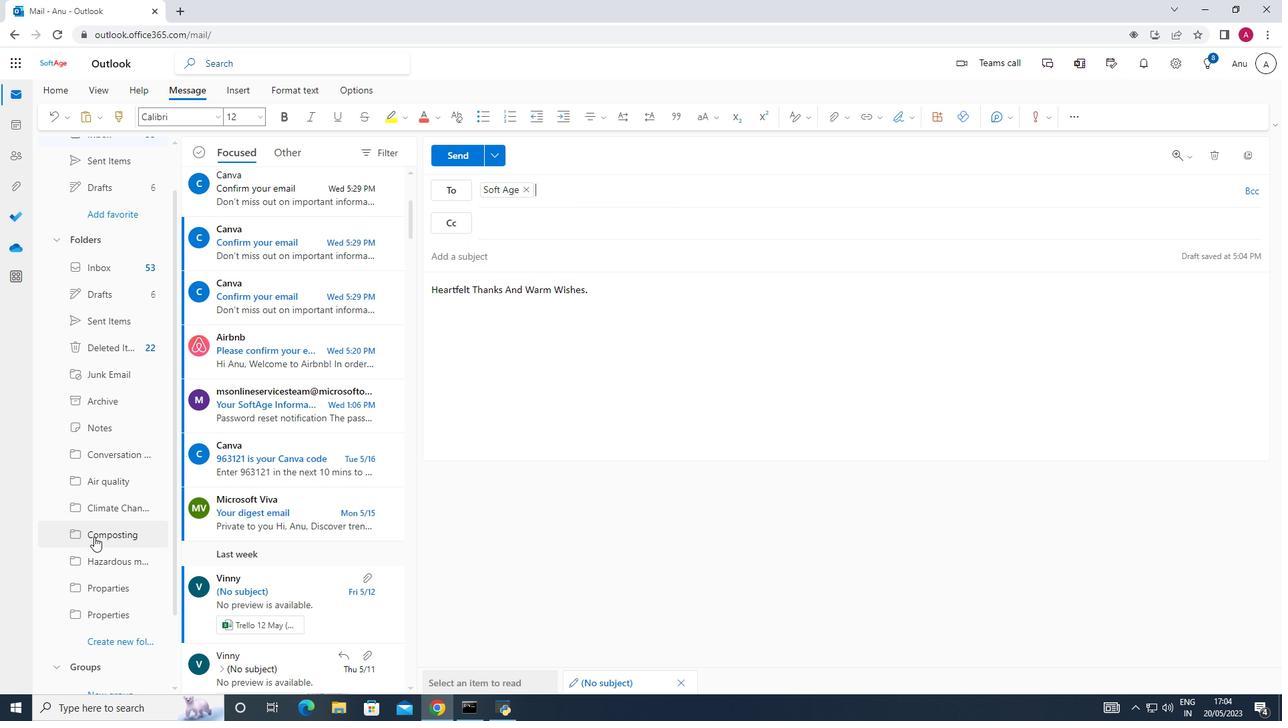 
Action: Mouse scrolled (108, 536) with delta (0, 0)
Screenshot: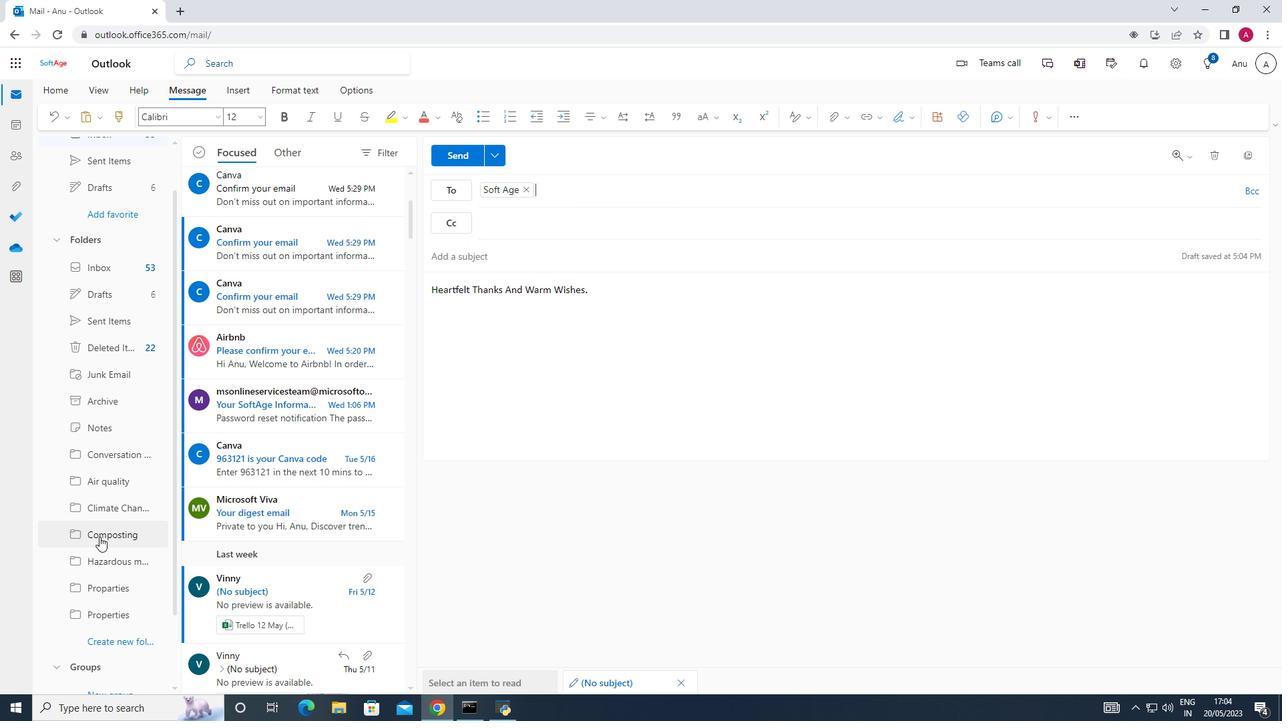 
Action: Mouse moved to (604, 287)
Screenshot: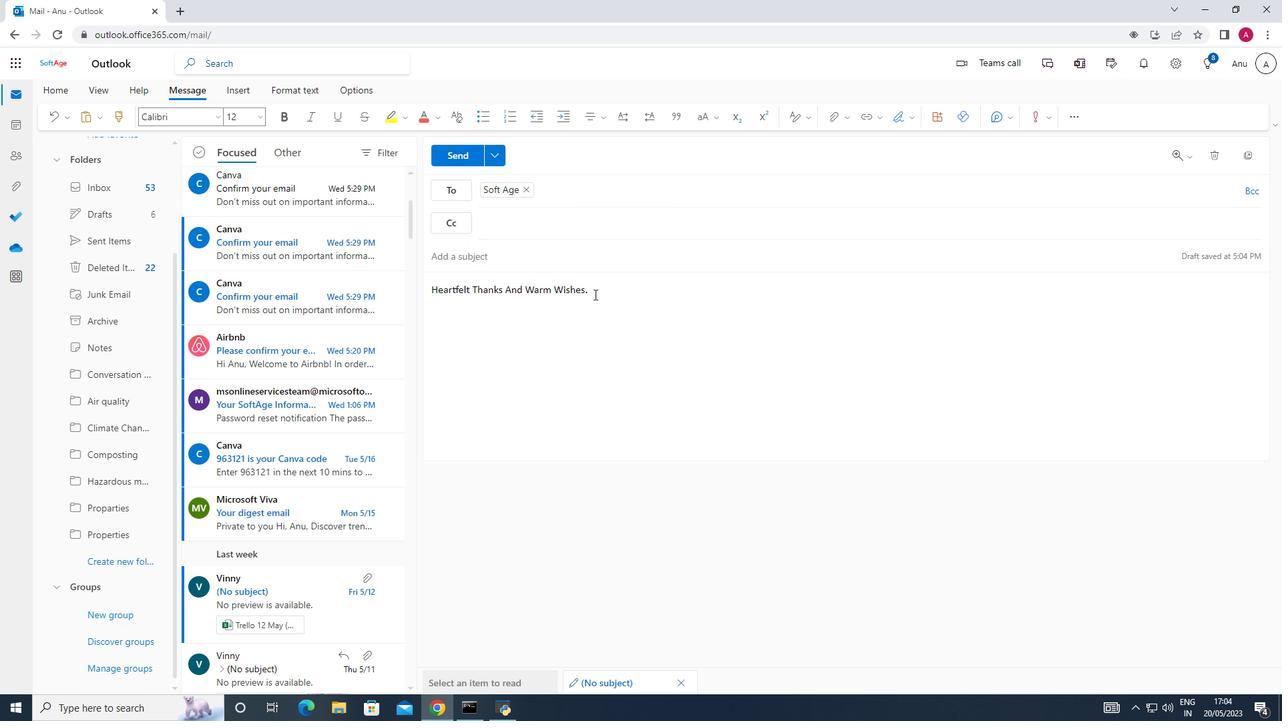 
Action: Mouse pressed left at (604, 287)
Screenshot: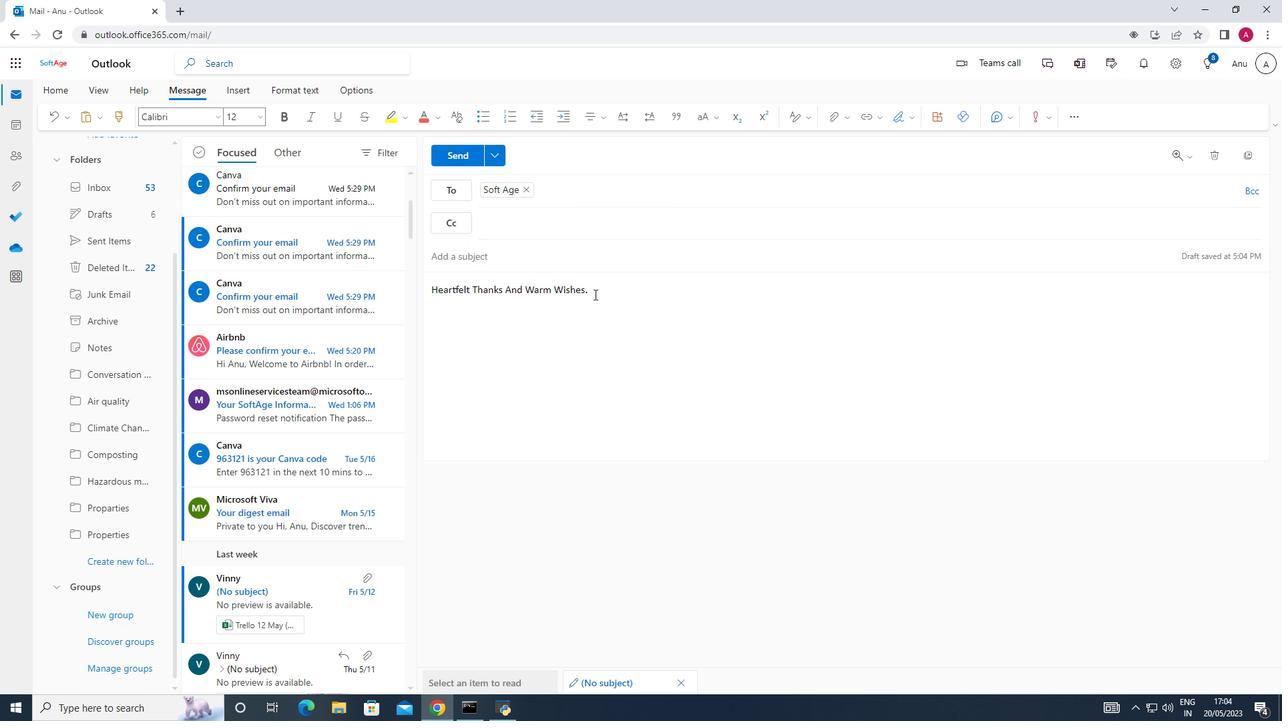 
Action: Mouse moved to (916, 122)
Screenshot: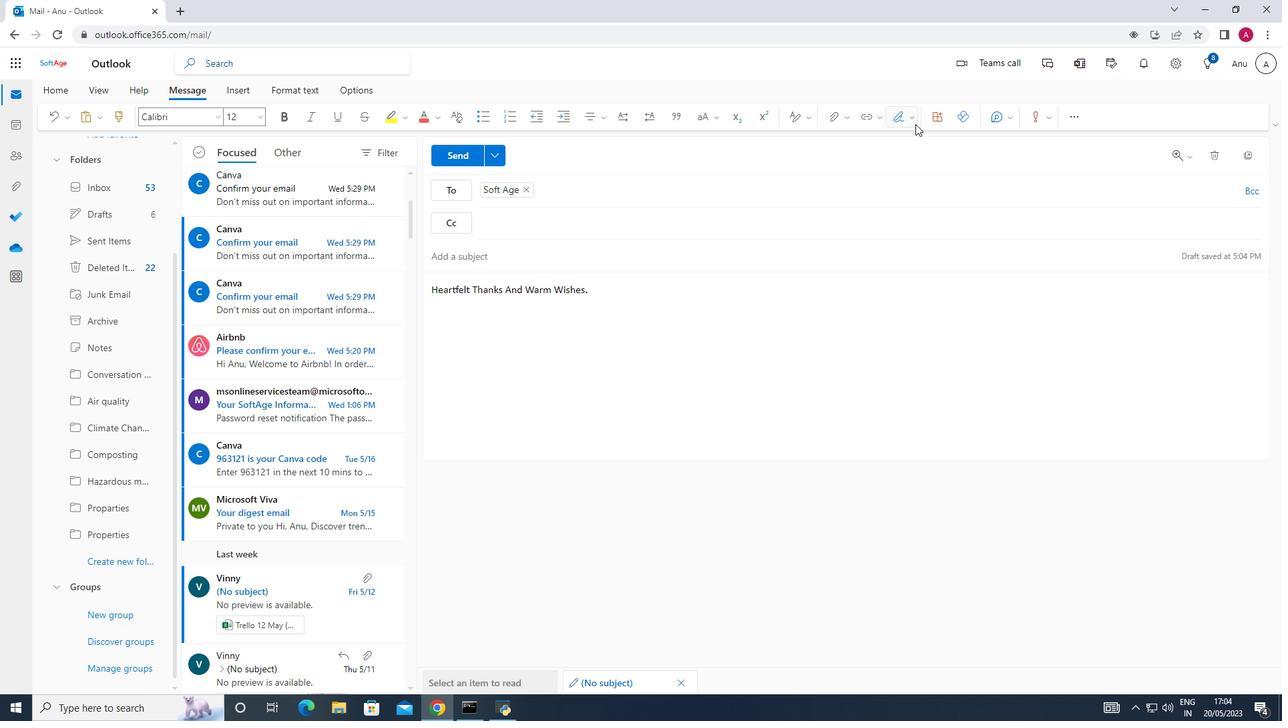 
Action: Mouse pressed left at (916, 122)
Screenshot: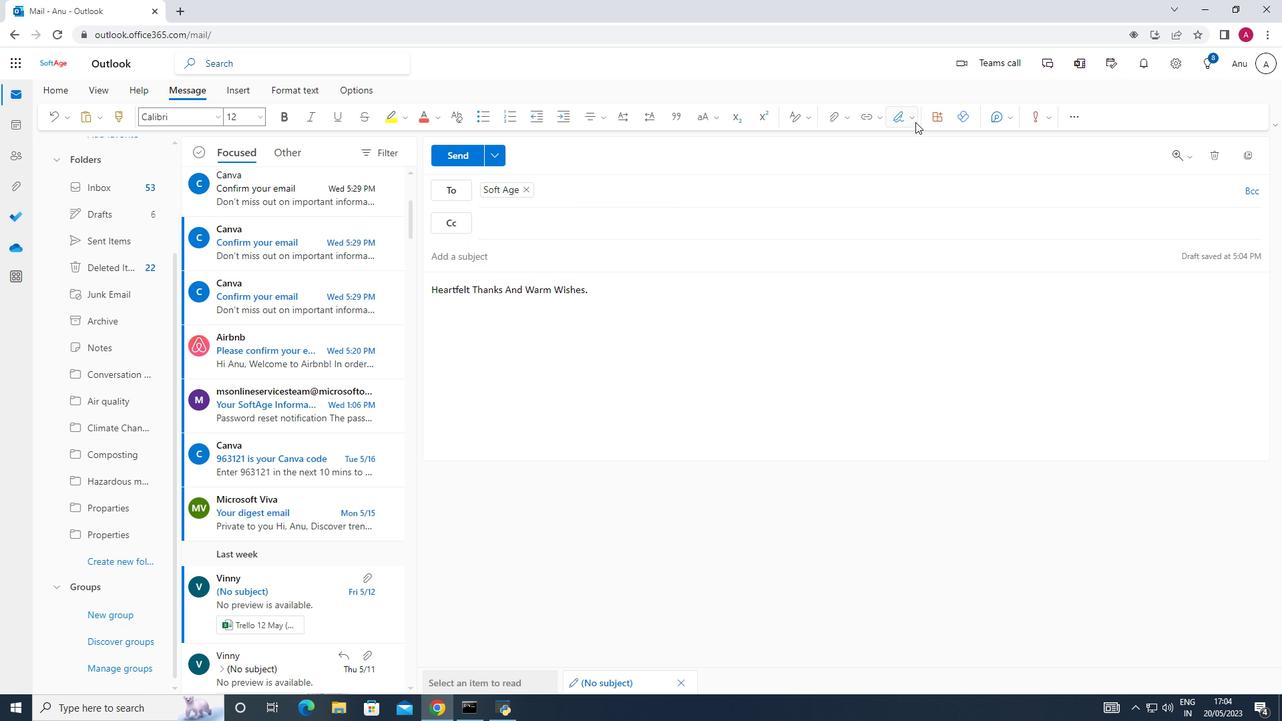 
Action: Mouse moved to (891, 151)
Screenshot: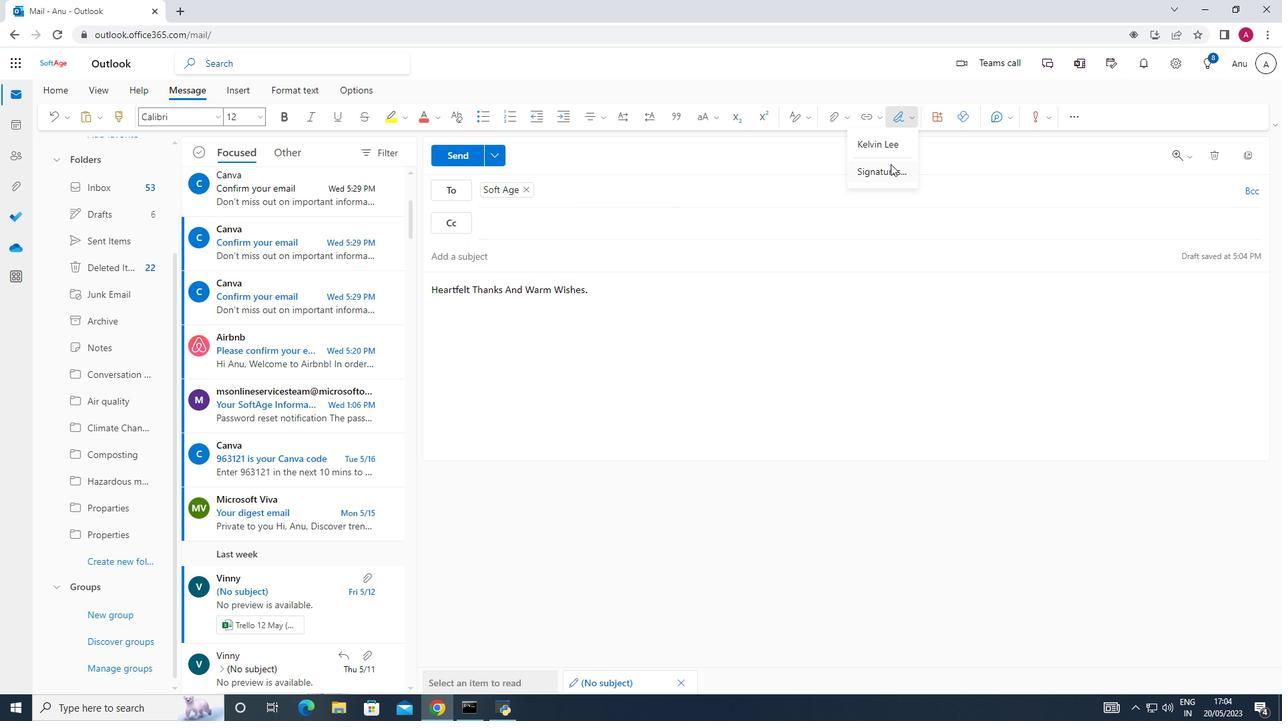 
Action: Mouse pressed left at (891, 151)
Screenshot: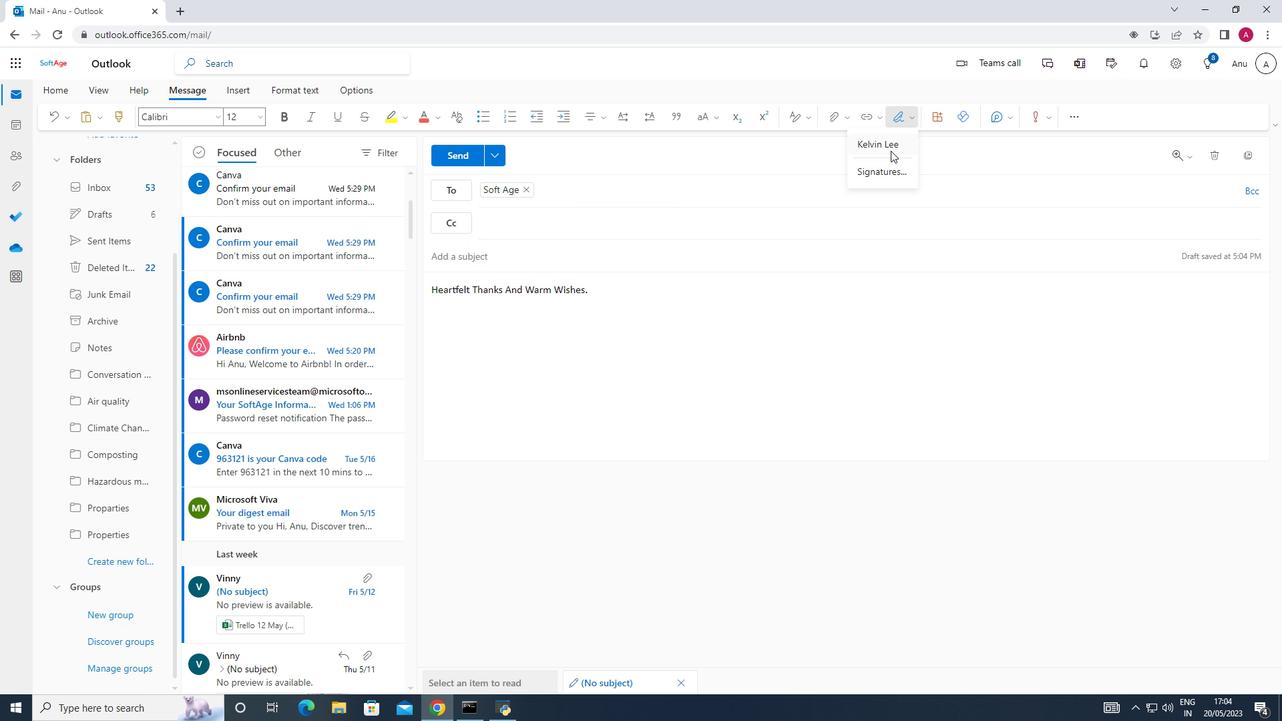 
Action: Mouse moved to (105, 558)
Screenshot: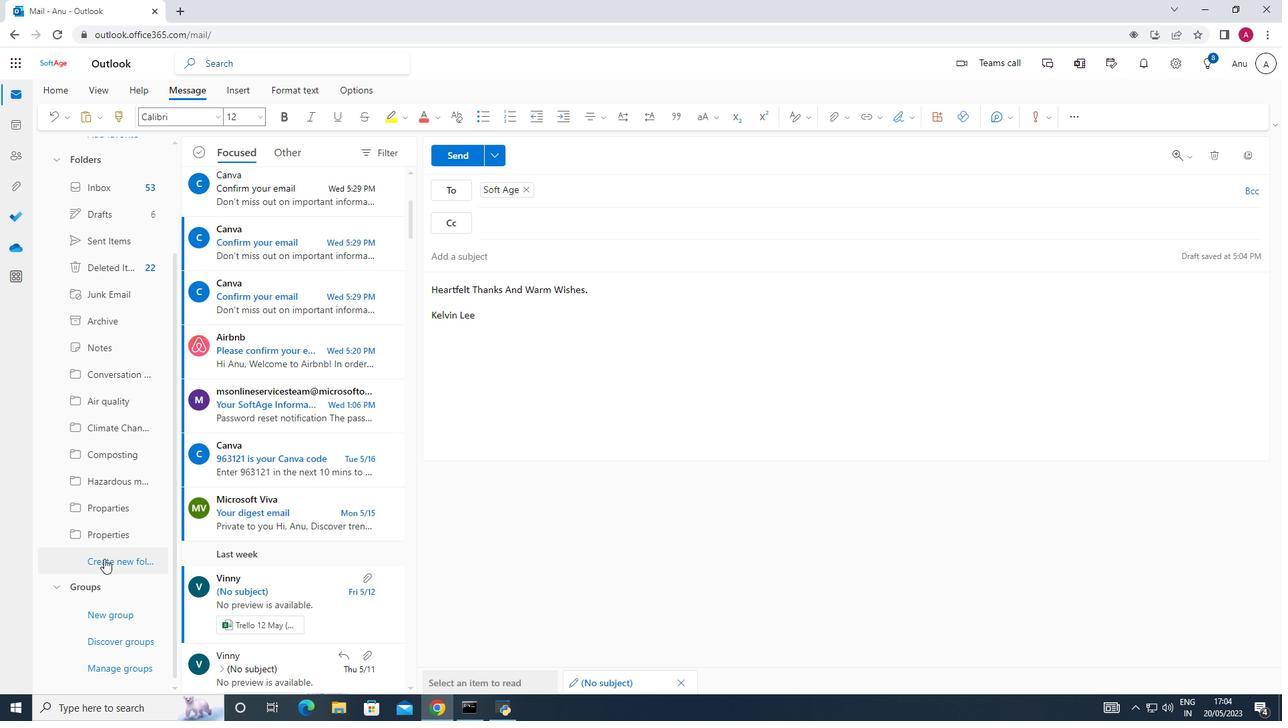 
Action: Mouse pressed left at (105, 558)
Screenshot: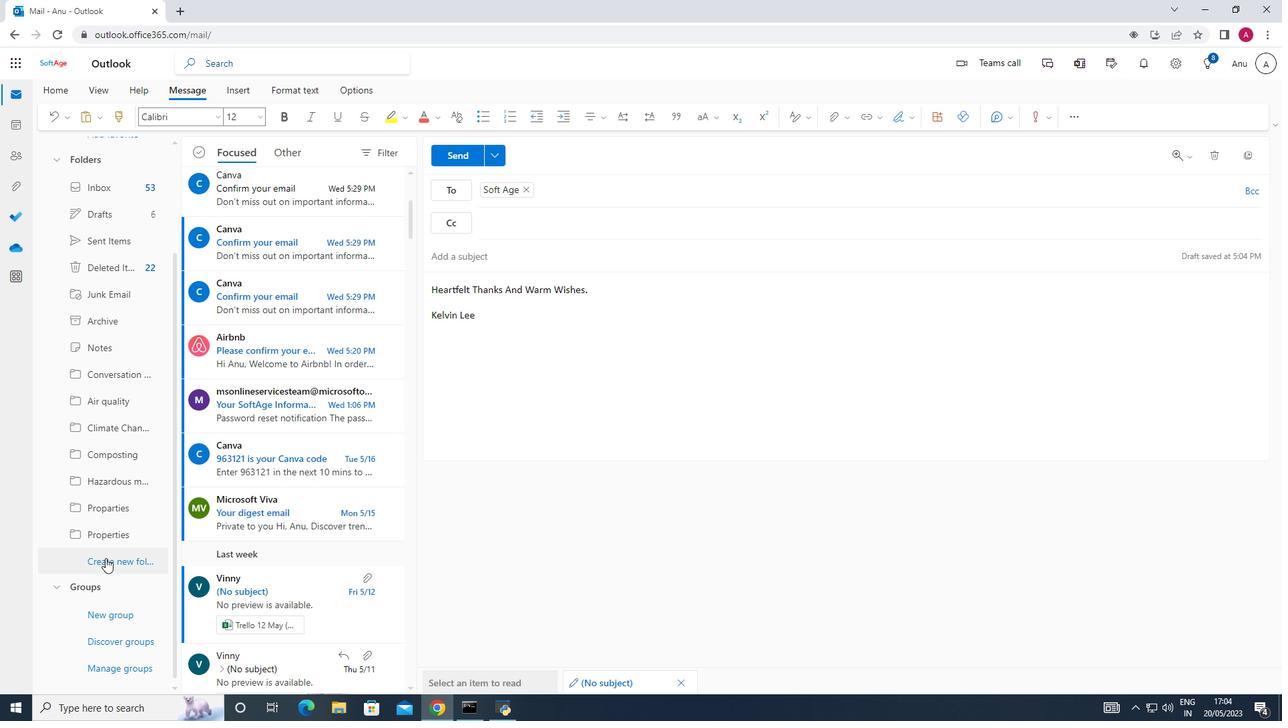 
Action: Mouse moved to (100, 559)
Screenshot: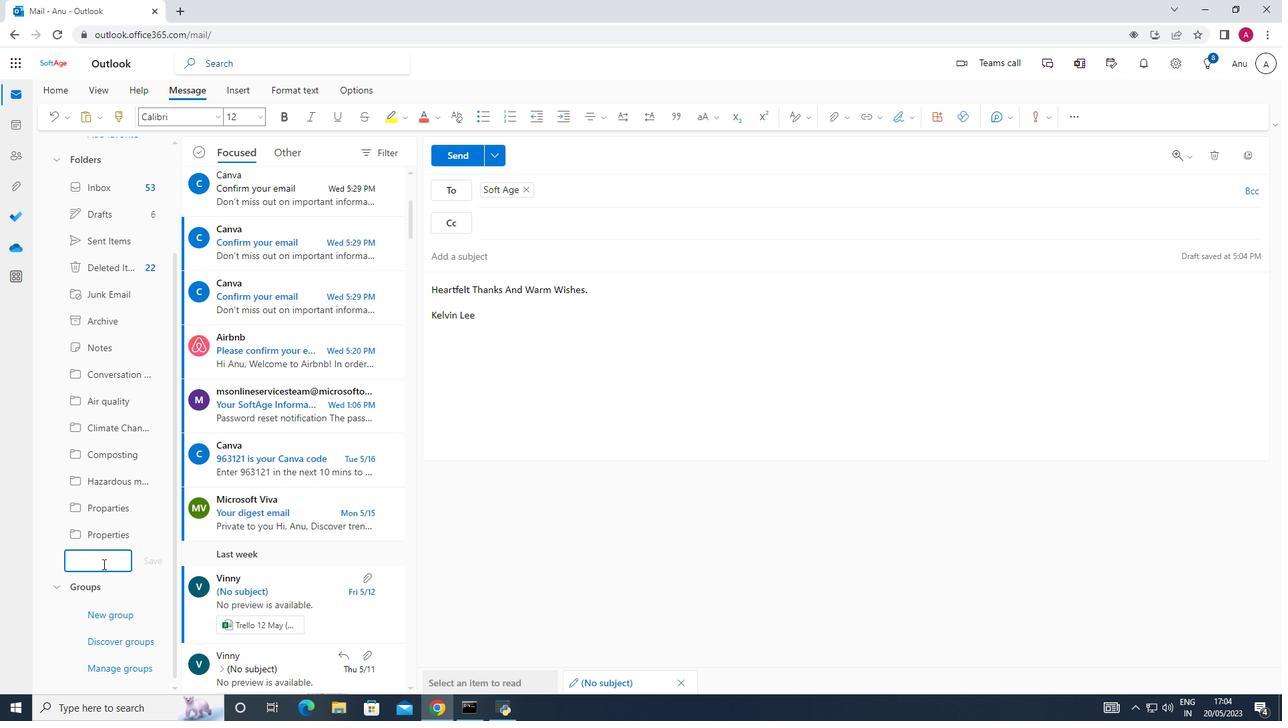 
Action: Mouse pressed left at (100, 559)
Screenshot: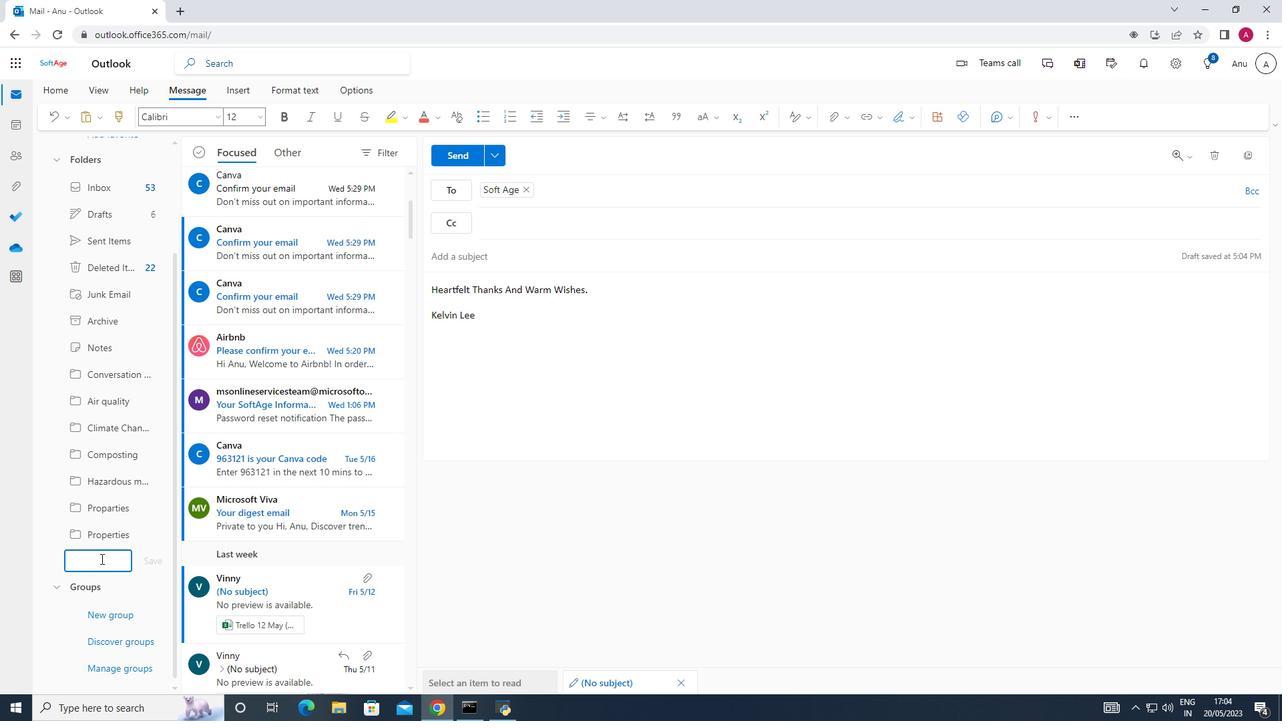 
Action: Mouse moved to (114, 549)
Screenshot: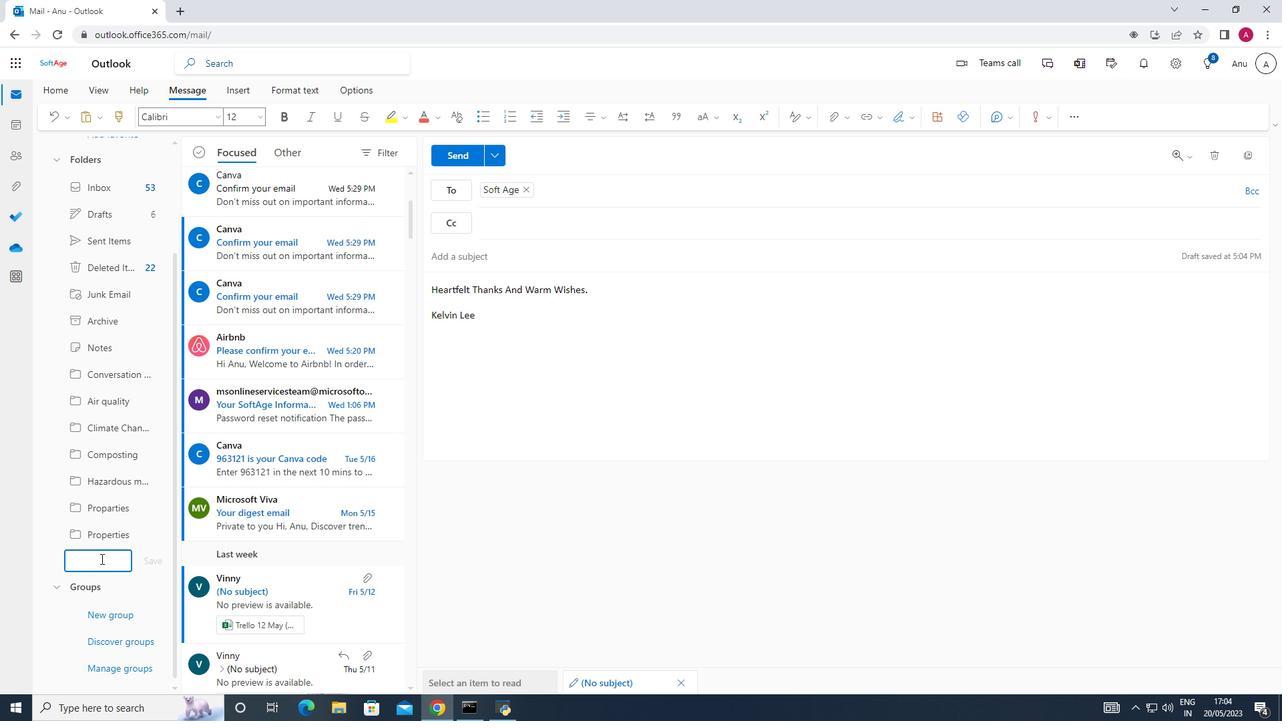 
Action: Key pressed <Key.shift>Chemicals
Screenshot: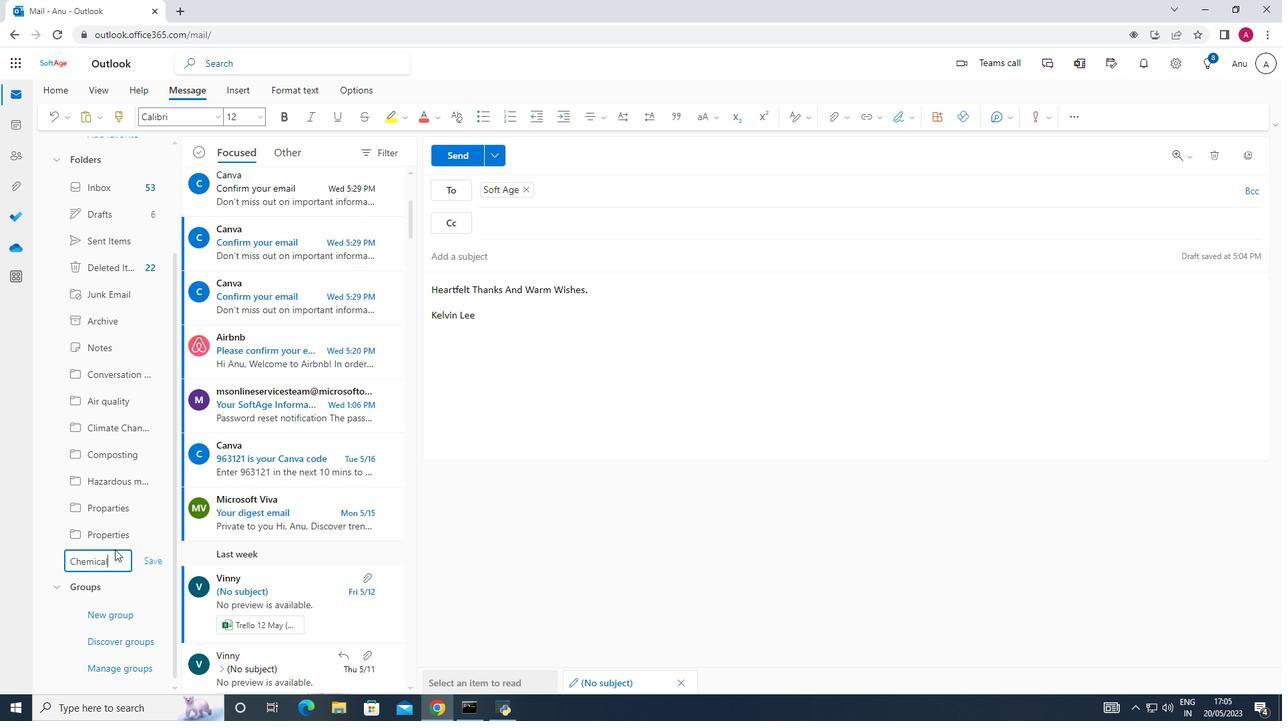 
Action: Mouse moved to (156, 562)
Screenshot: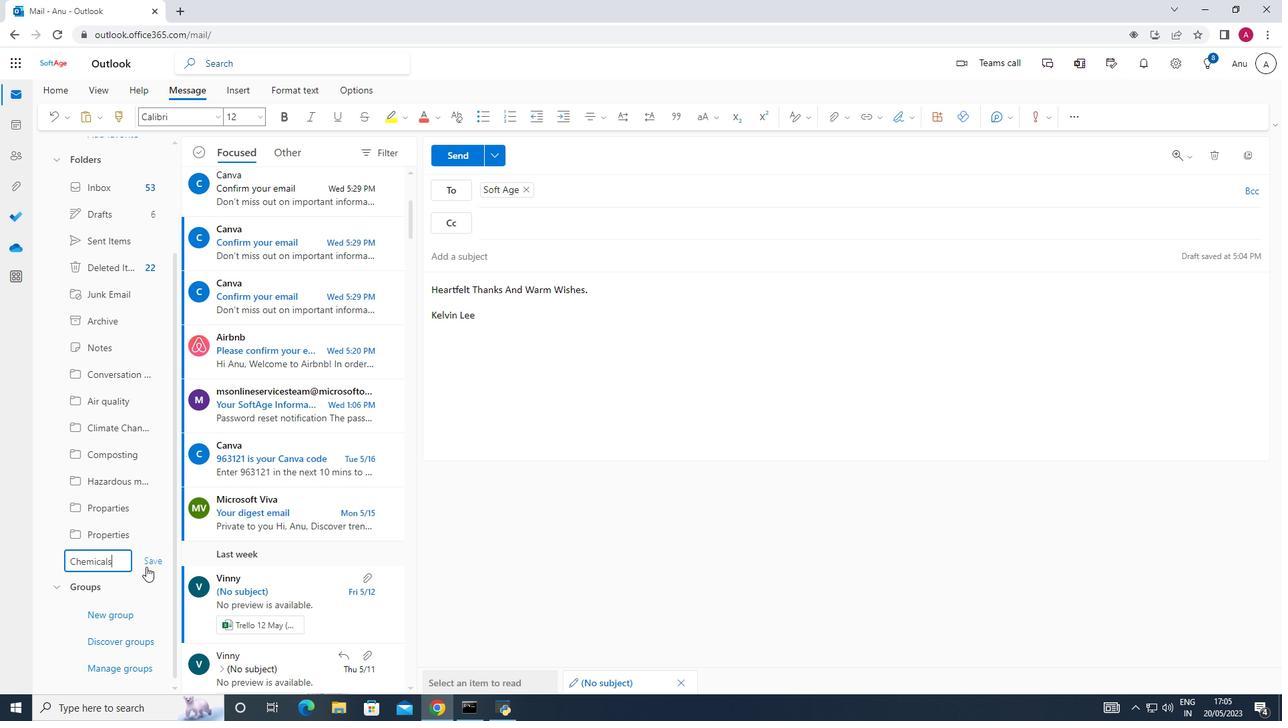 
Action: Mouse pressed left at (156, 562)
Screenshot: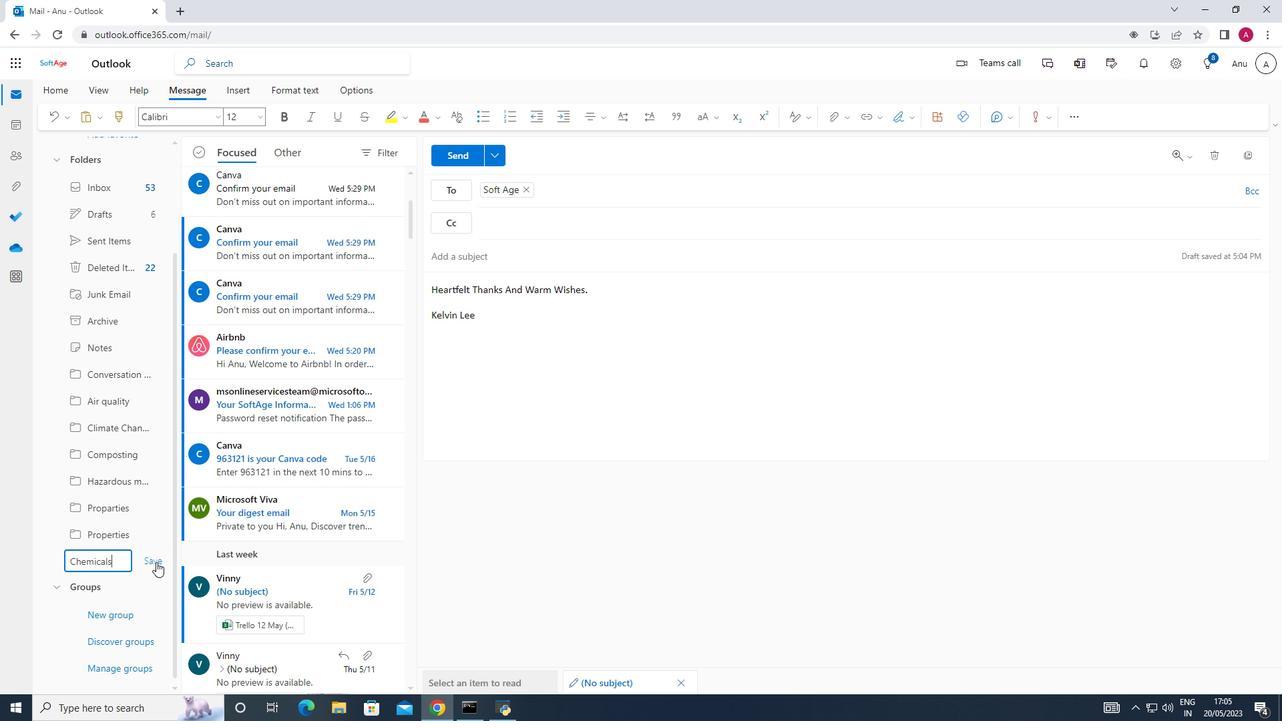 
Action: Mouse moved to (465, 158)
Screenshot: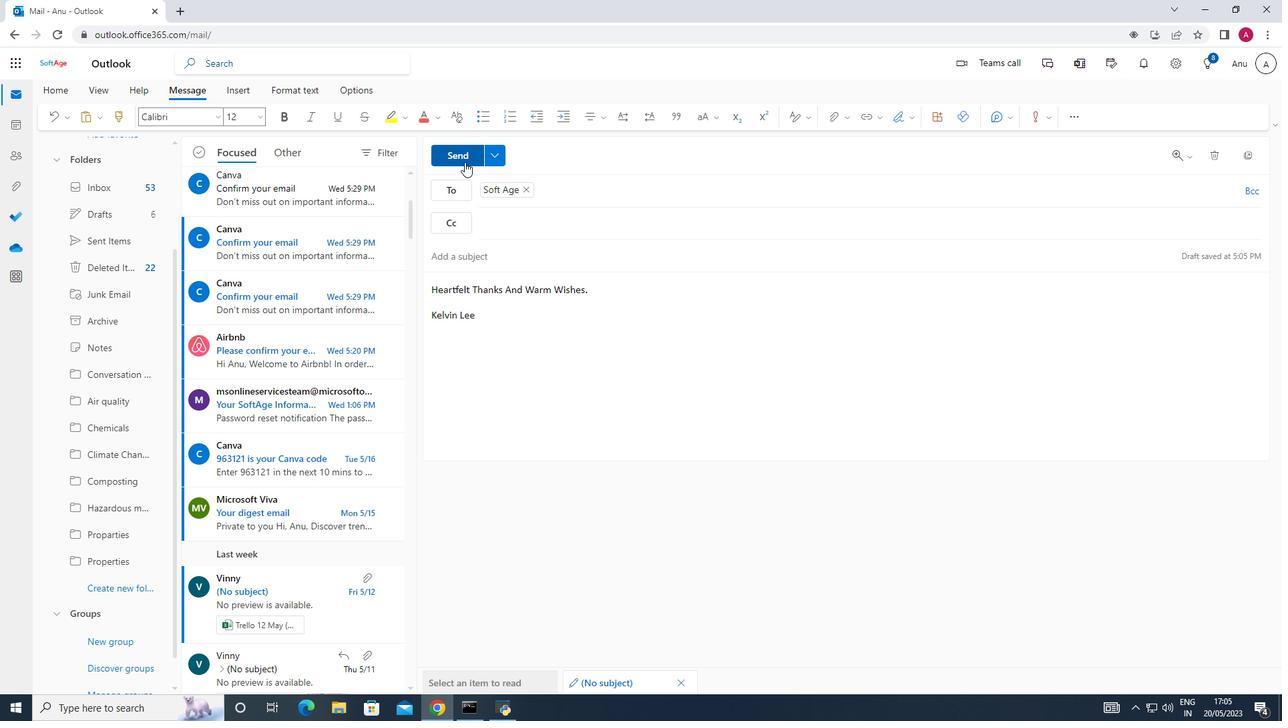 
Action: Mouse pressed left at (465, 158)
Screenshot: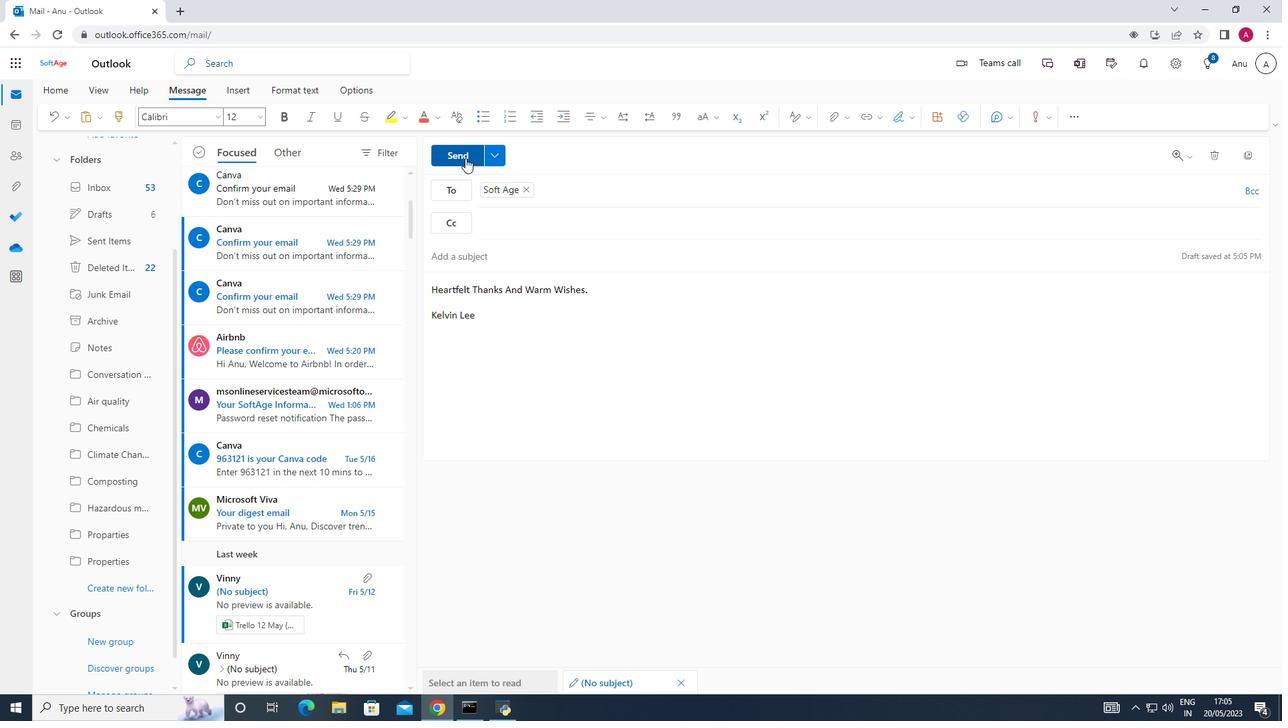 
Action: Mouse moved to (626, 398)
Screenshot: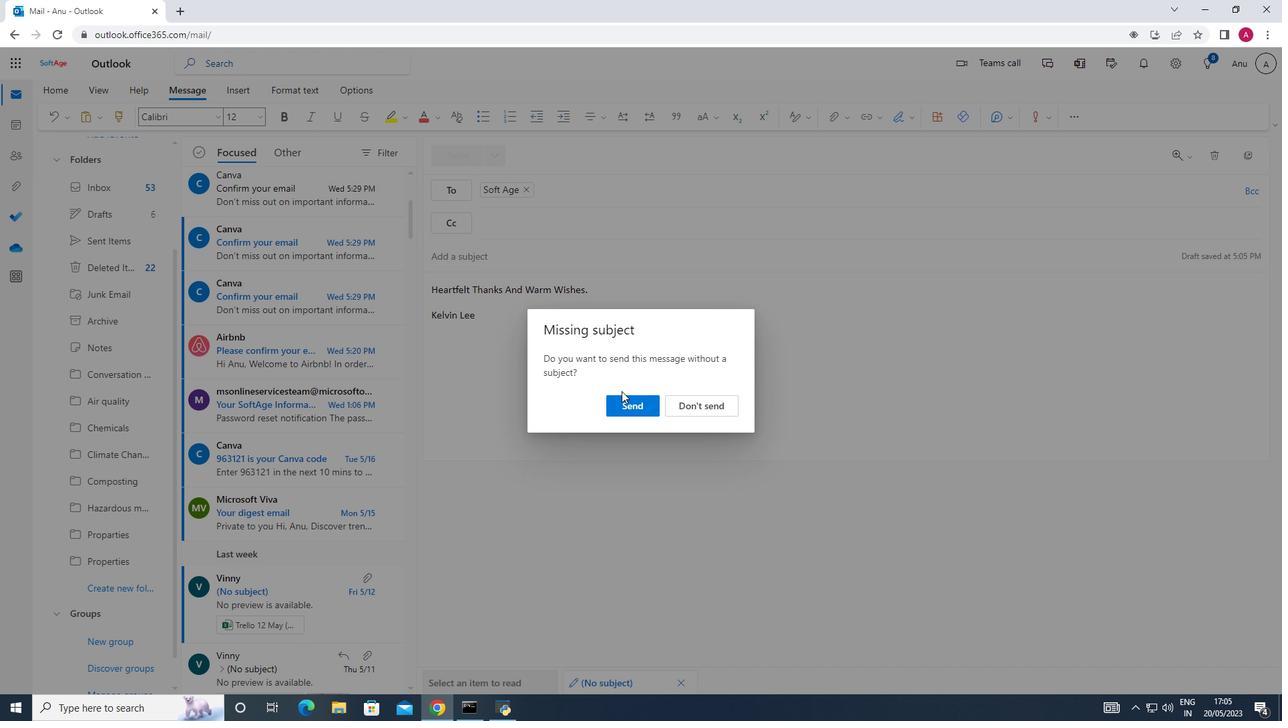 
Action: Mouse pressed left at (626, 398)
Screenshot: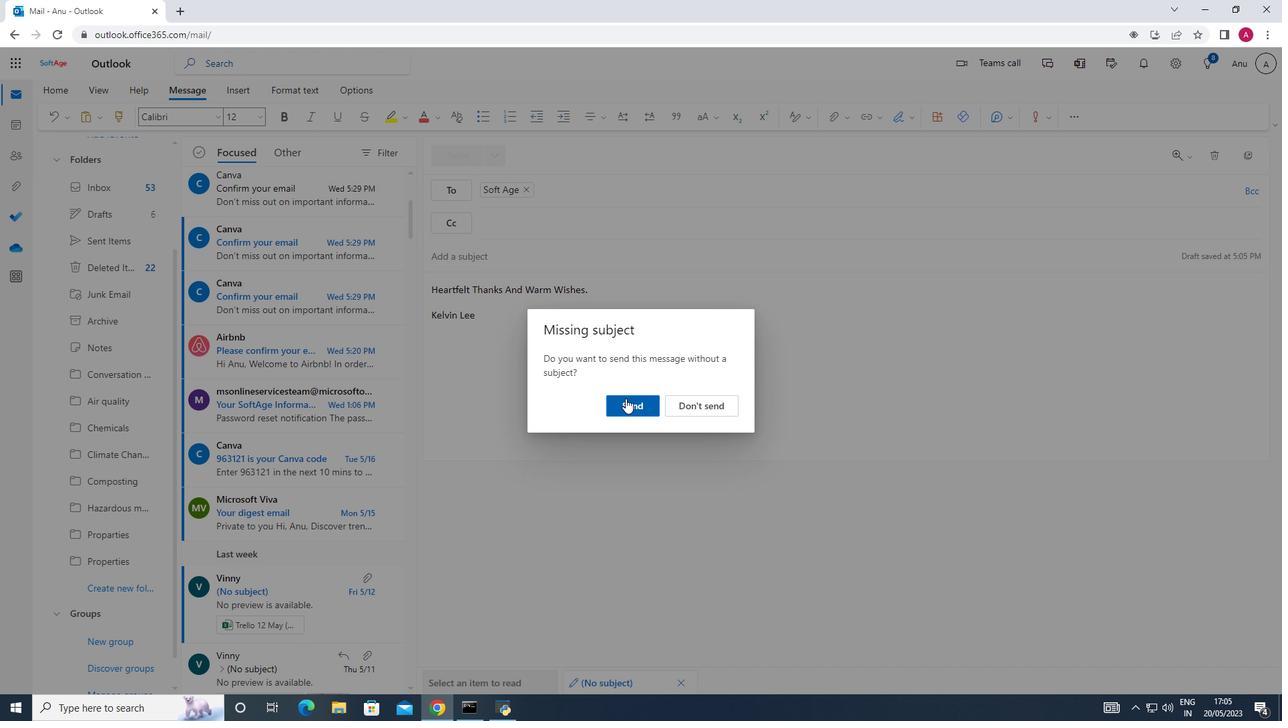
Action: Mouse moved to (627, 398)
Screenshot: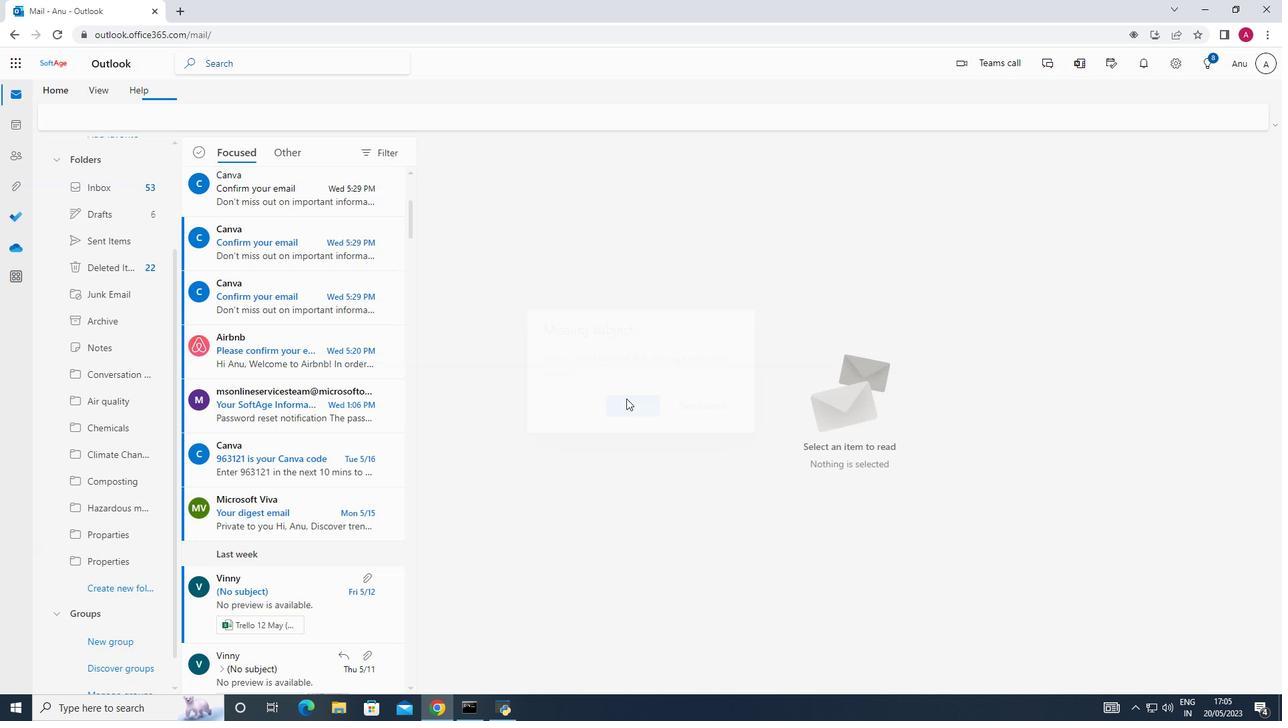 
